 Task: Search One-way flight tickets for 2 adults, in Economy from Abuja to Dalian to travel on 02-Nov-2023.  Stops: One stop or fewer. Choice of flight is Emirates.  Outbound departure time preference is 12:00. Connecting airport is Dubai.
Action: Mouse moved to (380, 325)
Screenshot: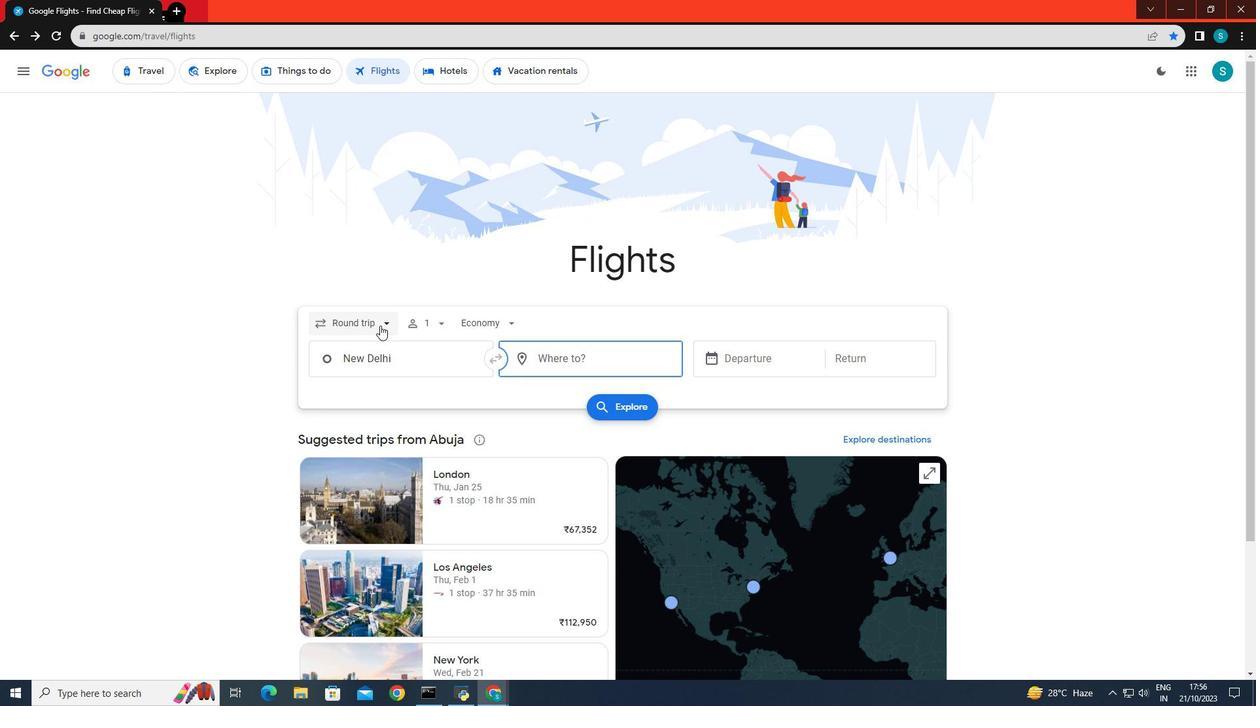 
Action: Mouse pressed left at (380, 325)
Screenshot: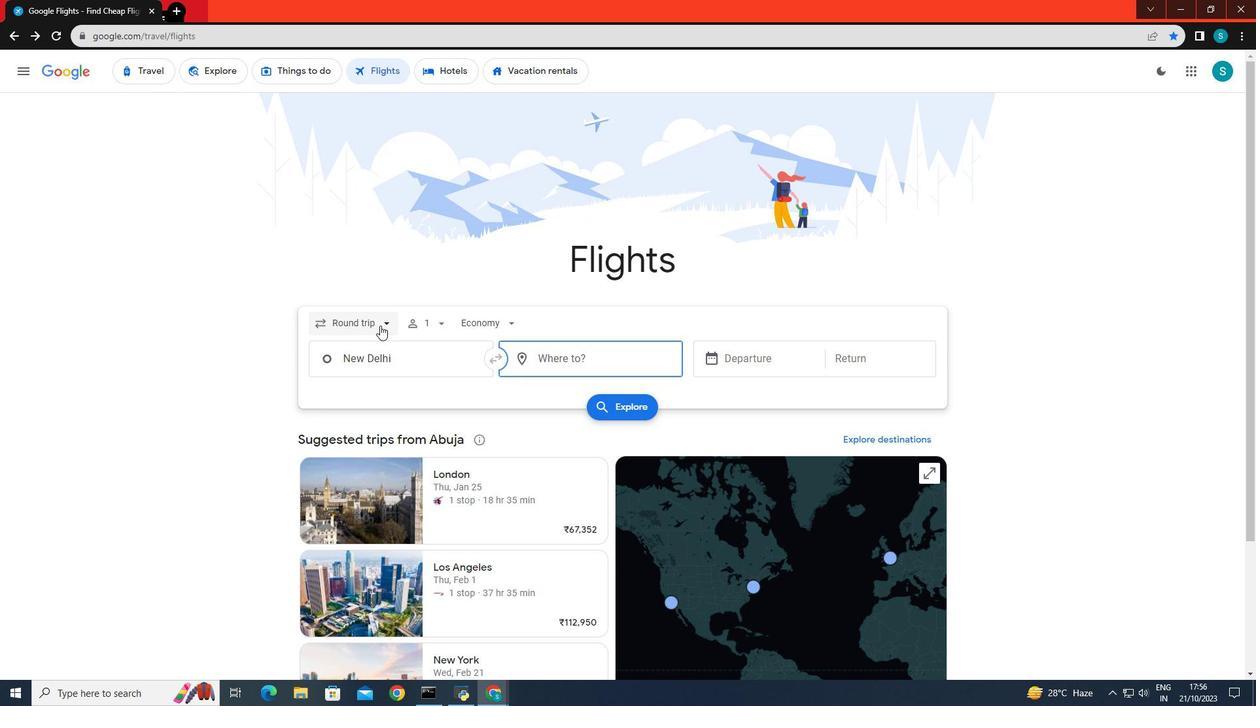 
Action: Mouse moved to (370, 379)
Screenshot: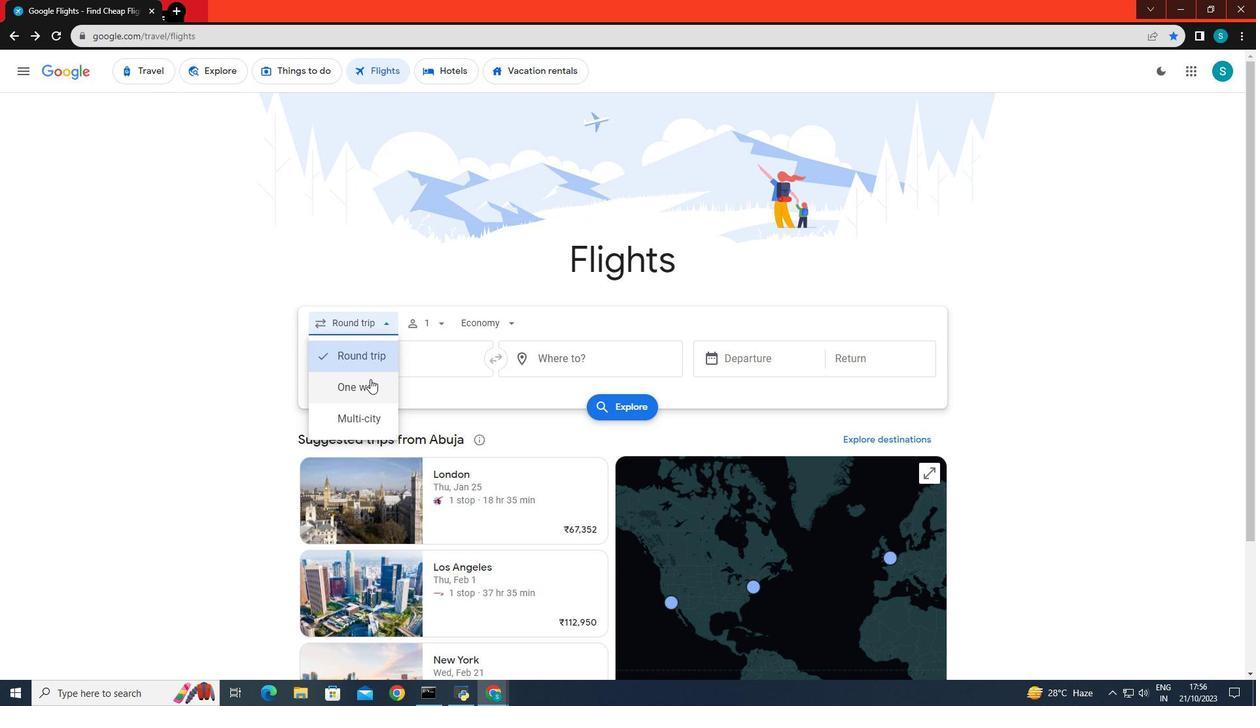 
Action: Mouse pressed left at (370, 379)
Screenshot: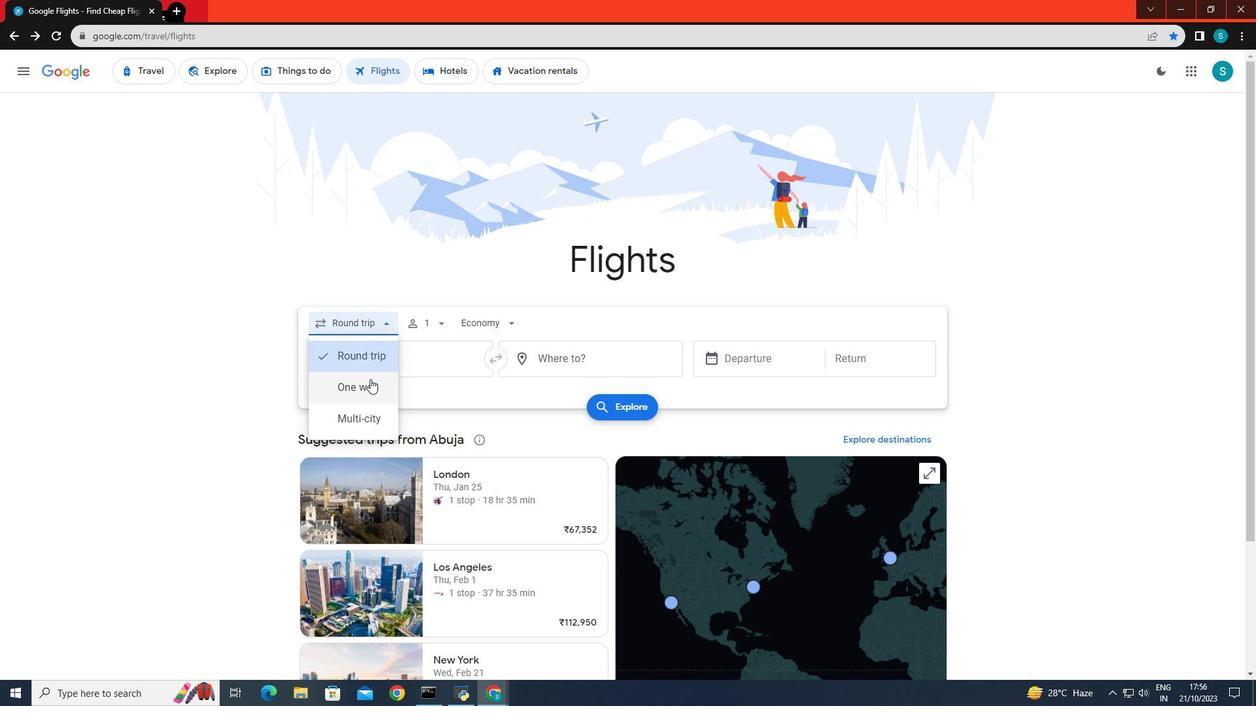 
Action: Mouse moved to (437, 324)
Screenshot: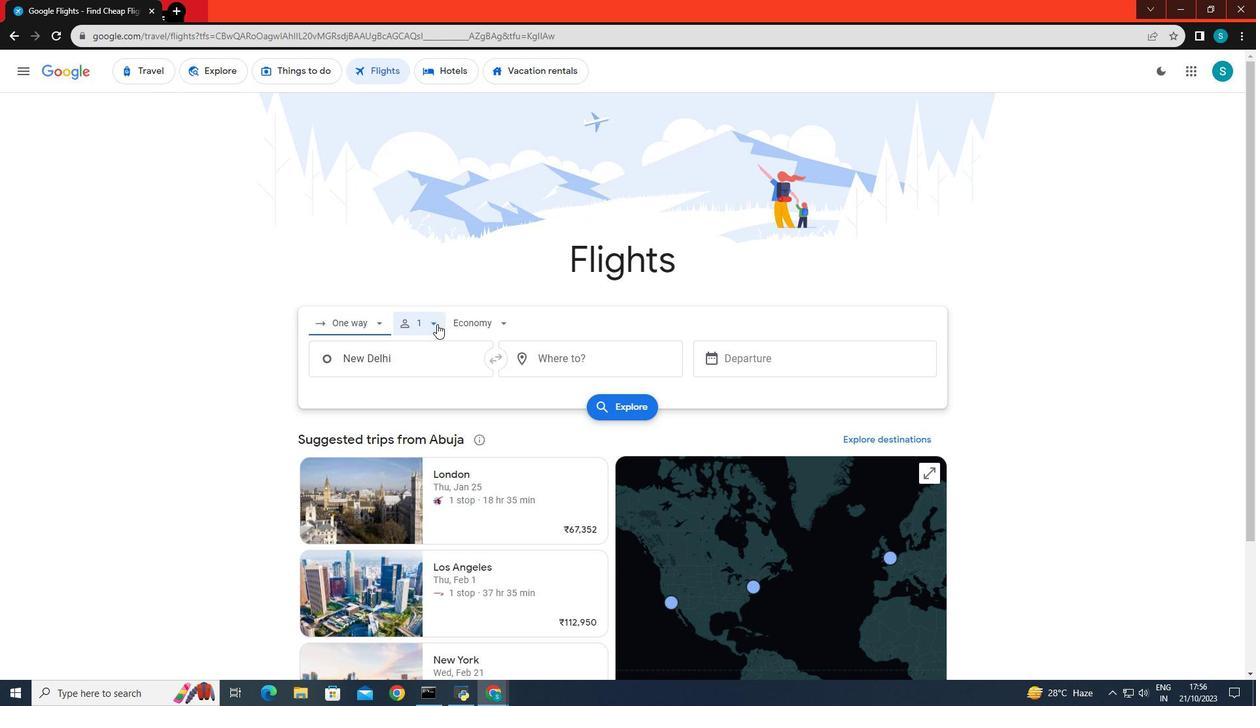 
Action: Mouse pressed left at (437, 324)
Screenshot: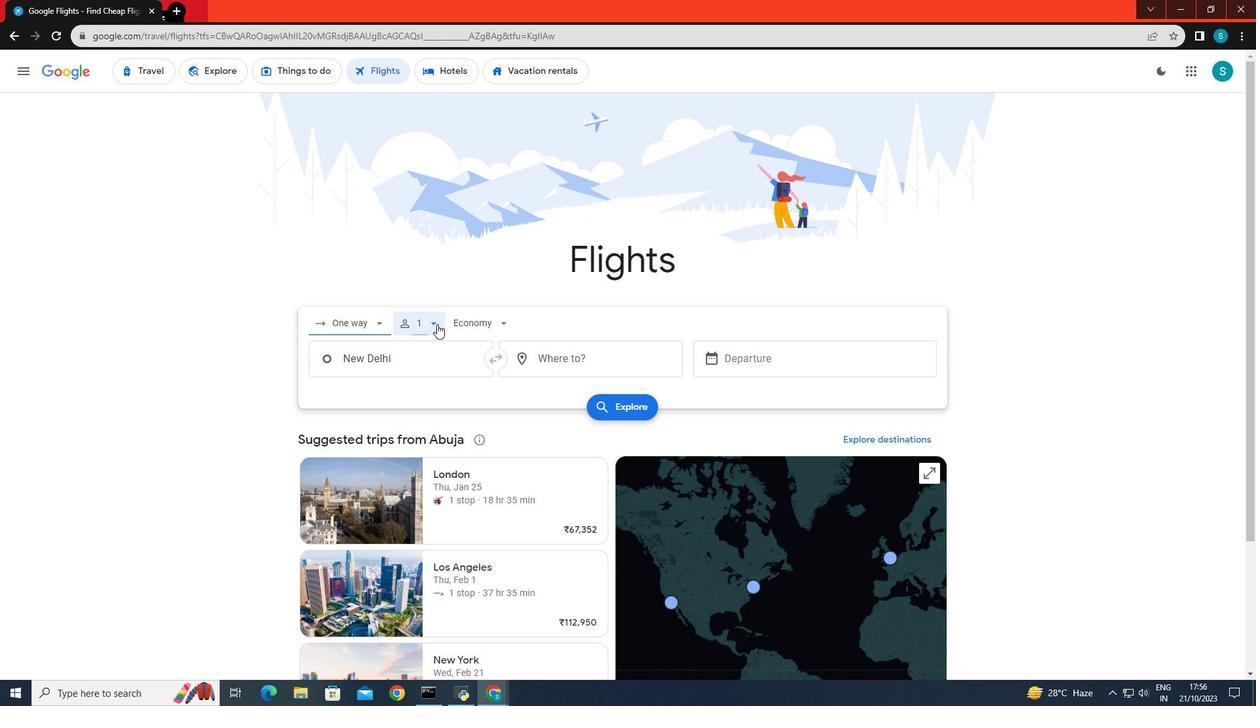
Action: Mouse moved to (526, 354)
Screenshot: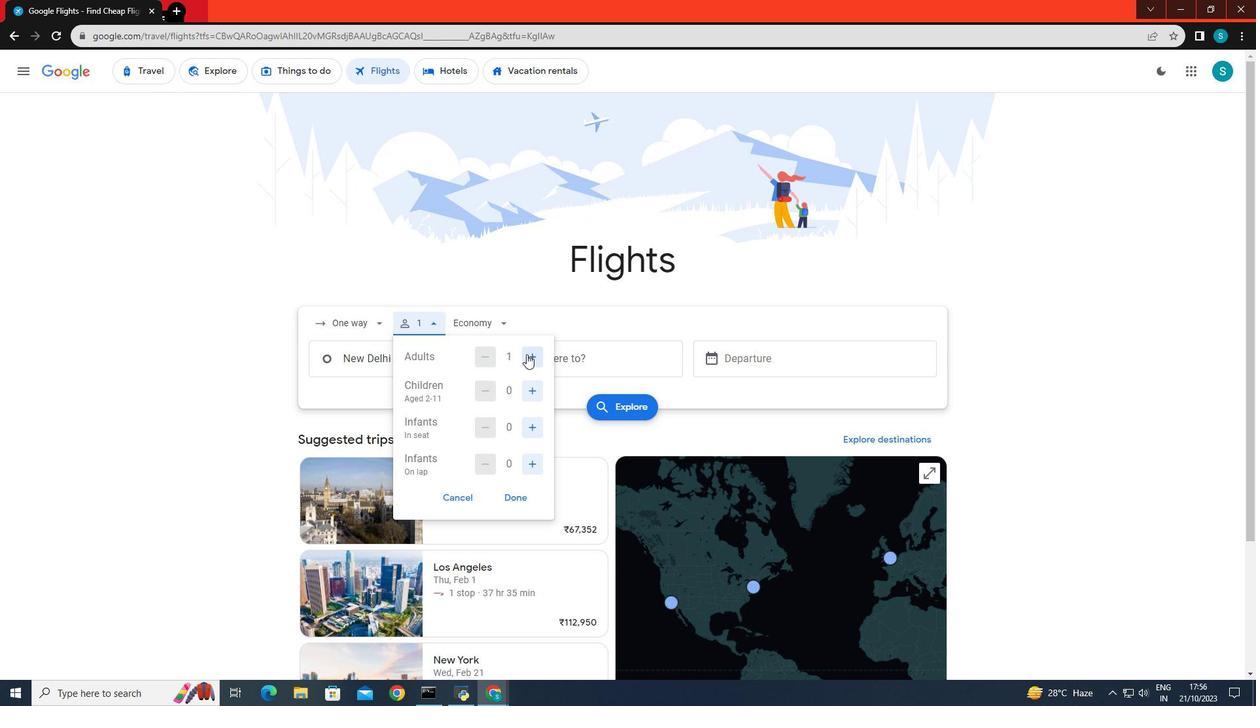 
Action: Mouse pressed left at (526, 354)
Screenshot: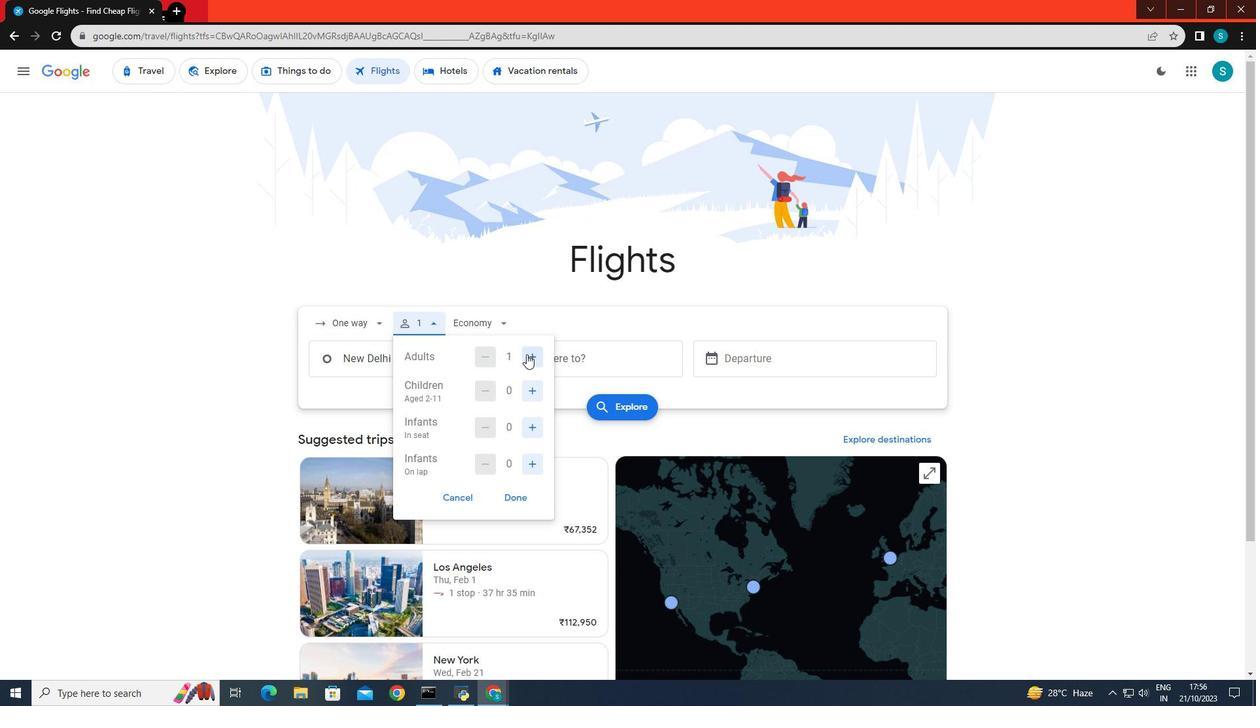
Action: Mouse moved to (519, 494)
Screenshot: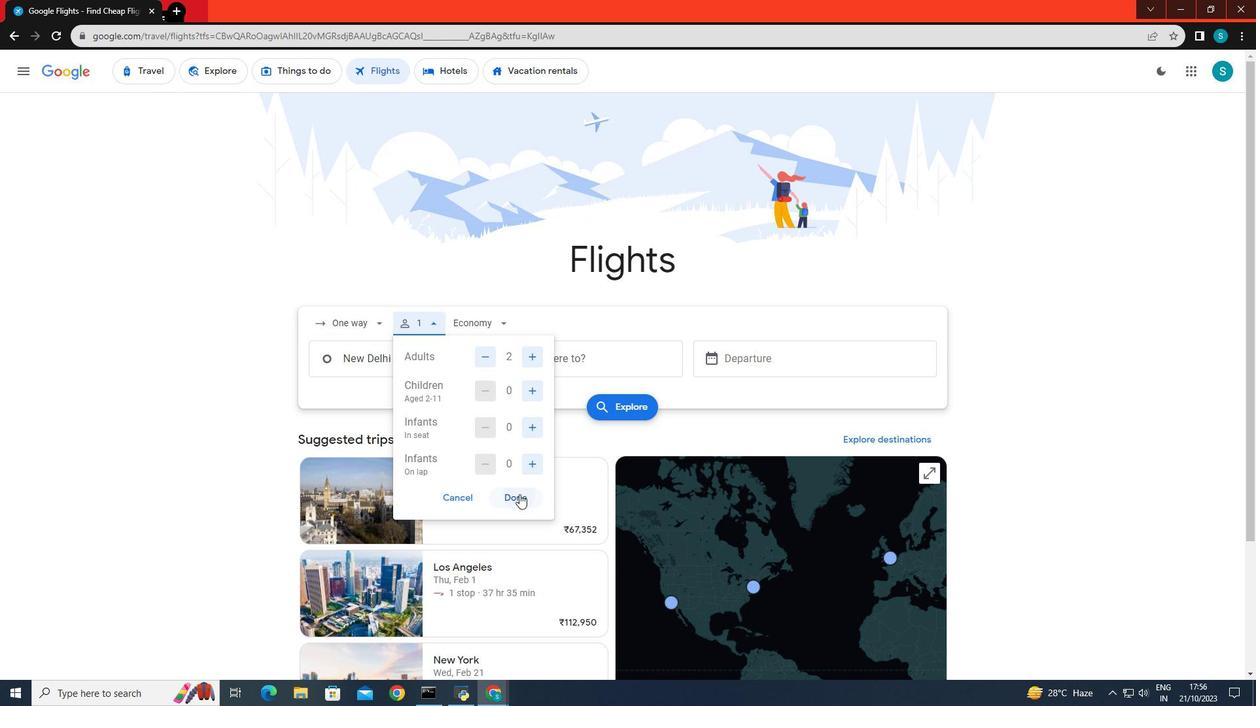 
Action: Mouse pressed left at (519, 494)
Screenshot: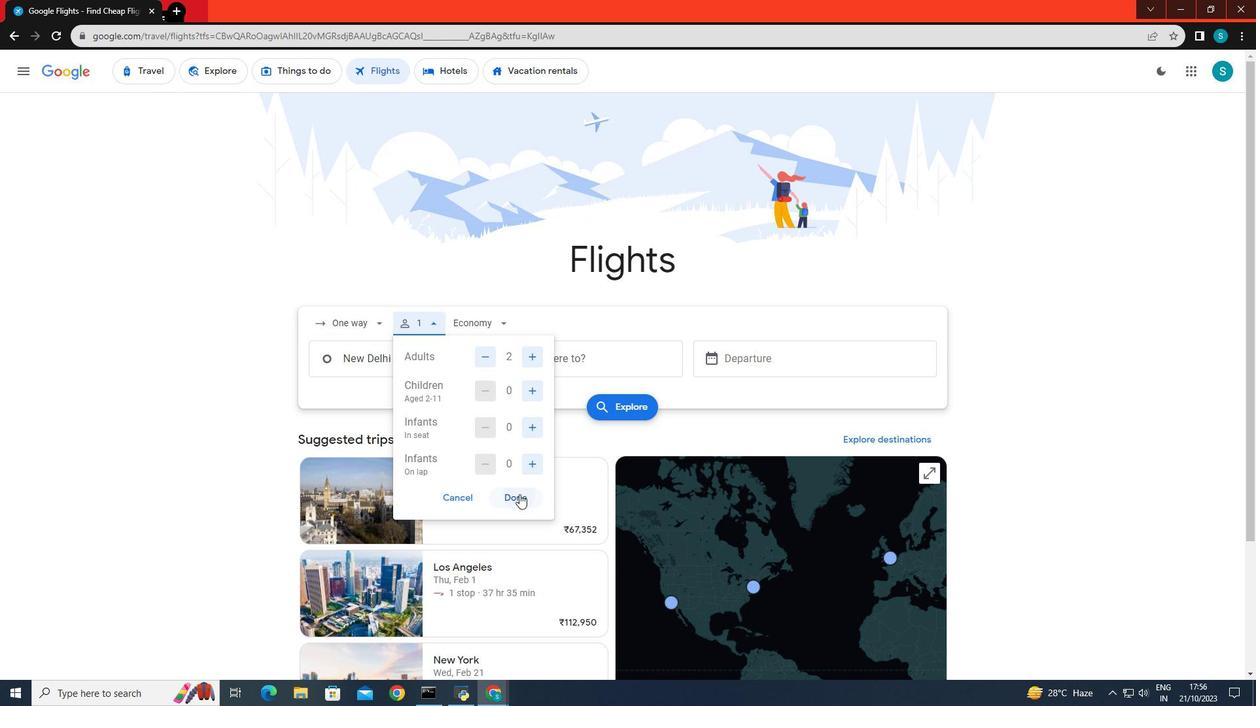 
Action: Mouse moved to (495, 326)
Screenshot: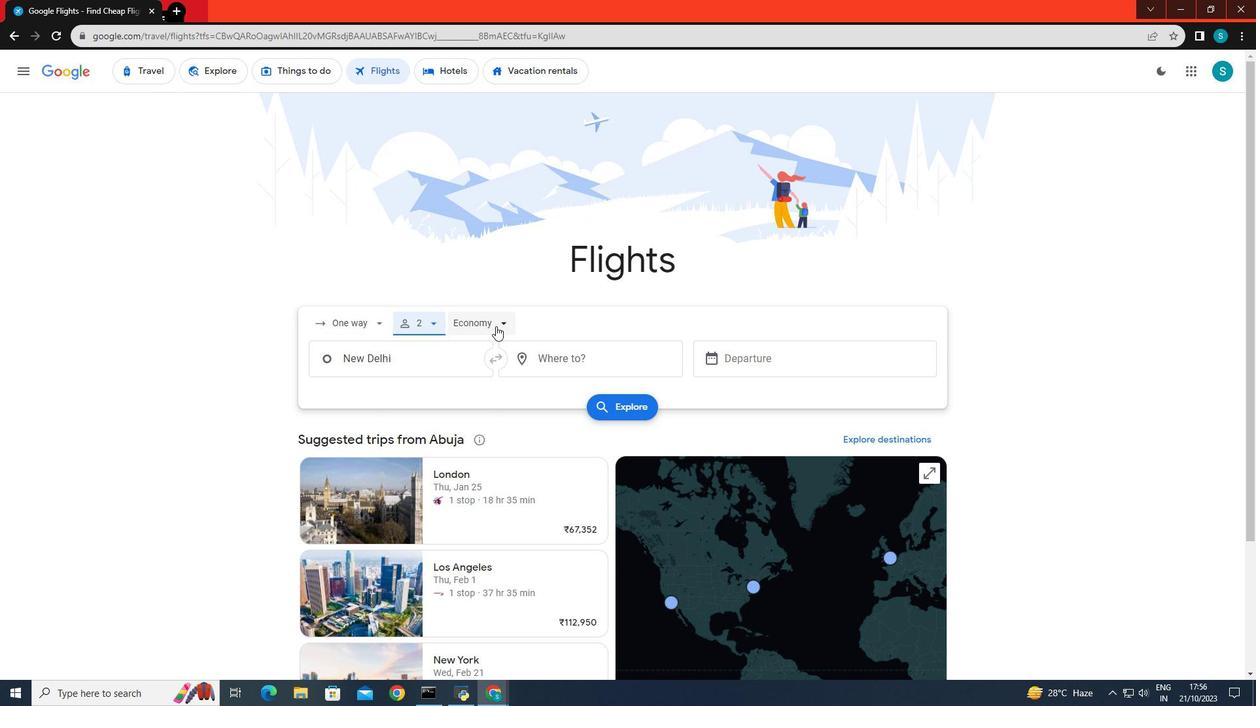 
Action: Mouse pressed left at (495, 326)
Screenshot: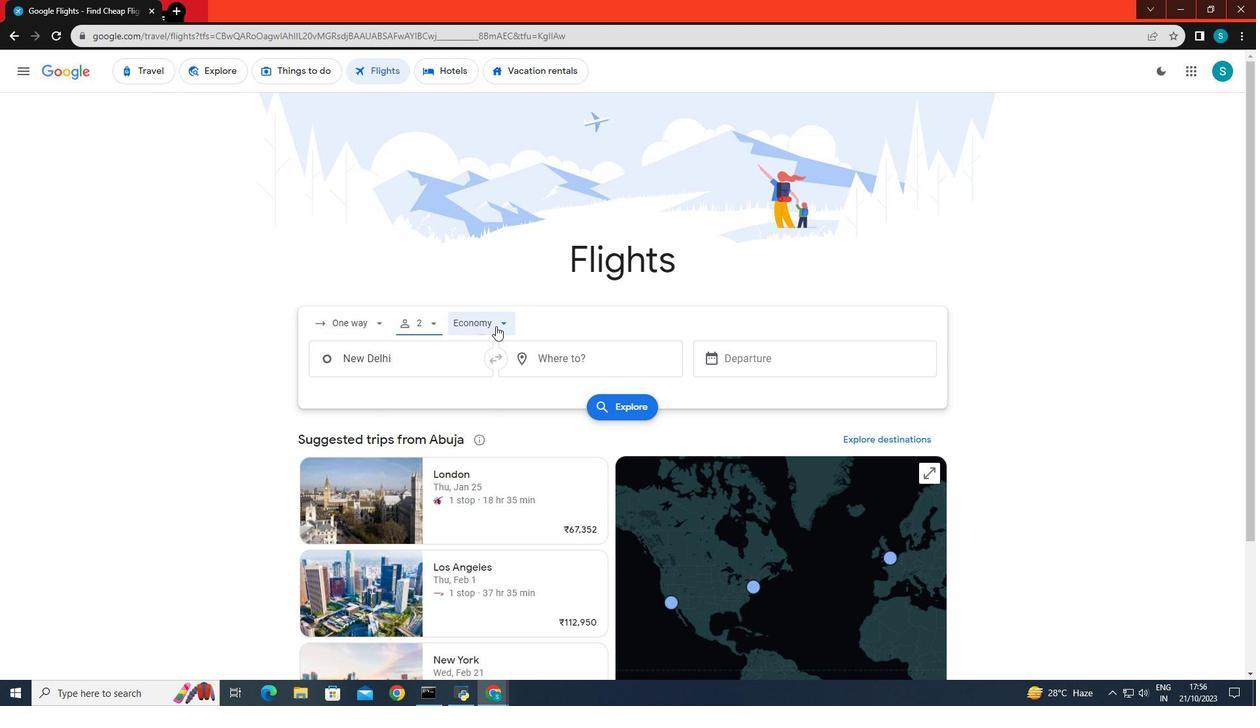 
Action: Mouse moved to (493, 358)
Screenshot: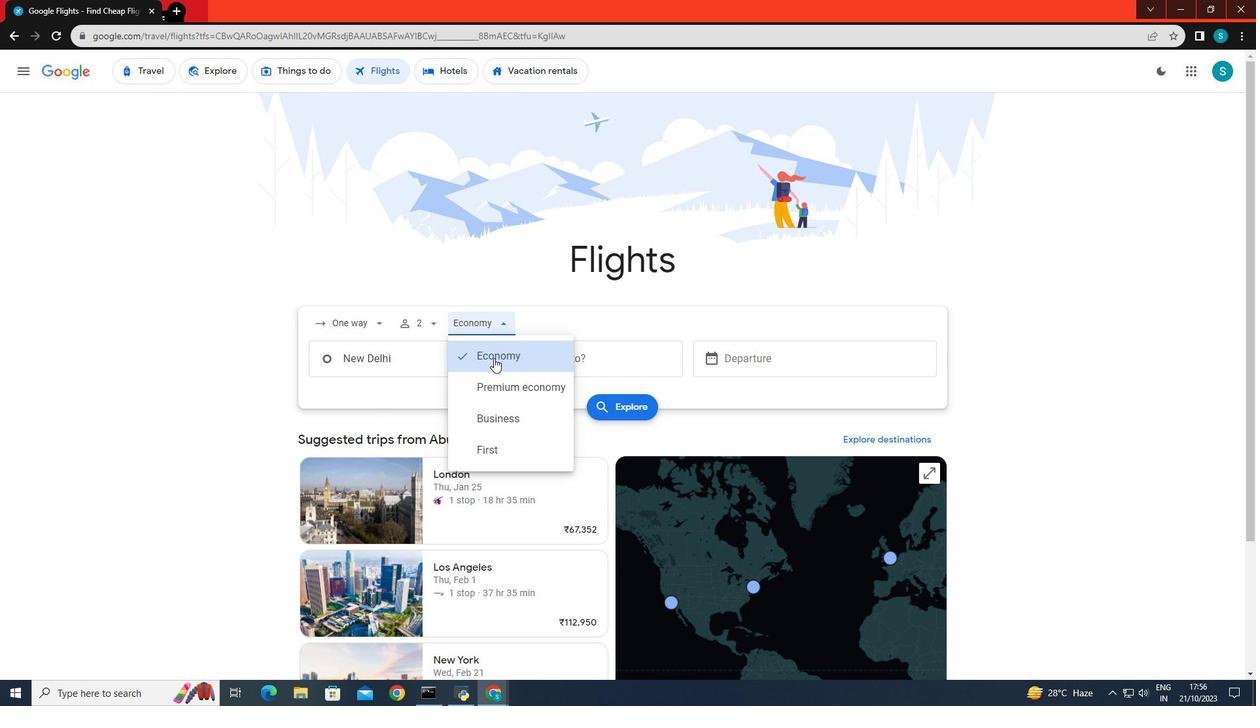 
Action: Mouse pressed left at (493, 358)
Screenshot: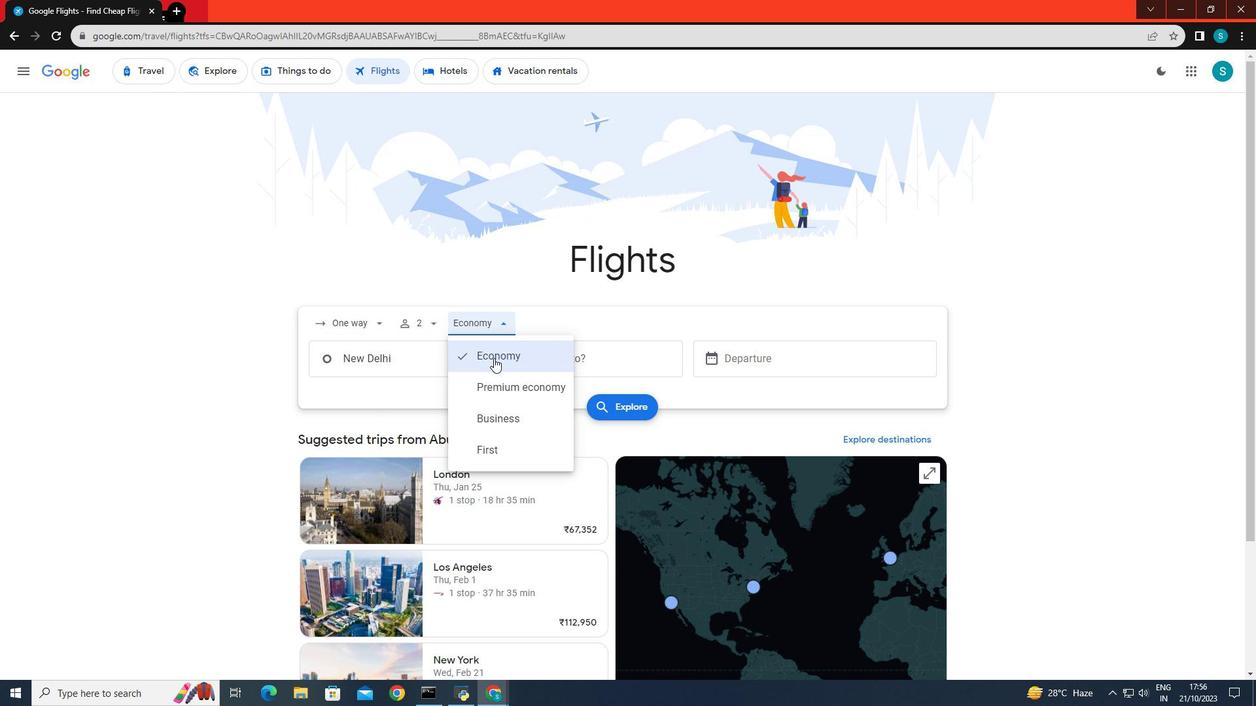 
Action: Mouse moved to (255, 354)
Screenshot: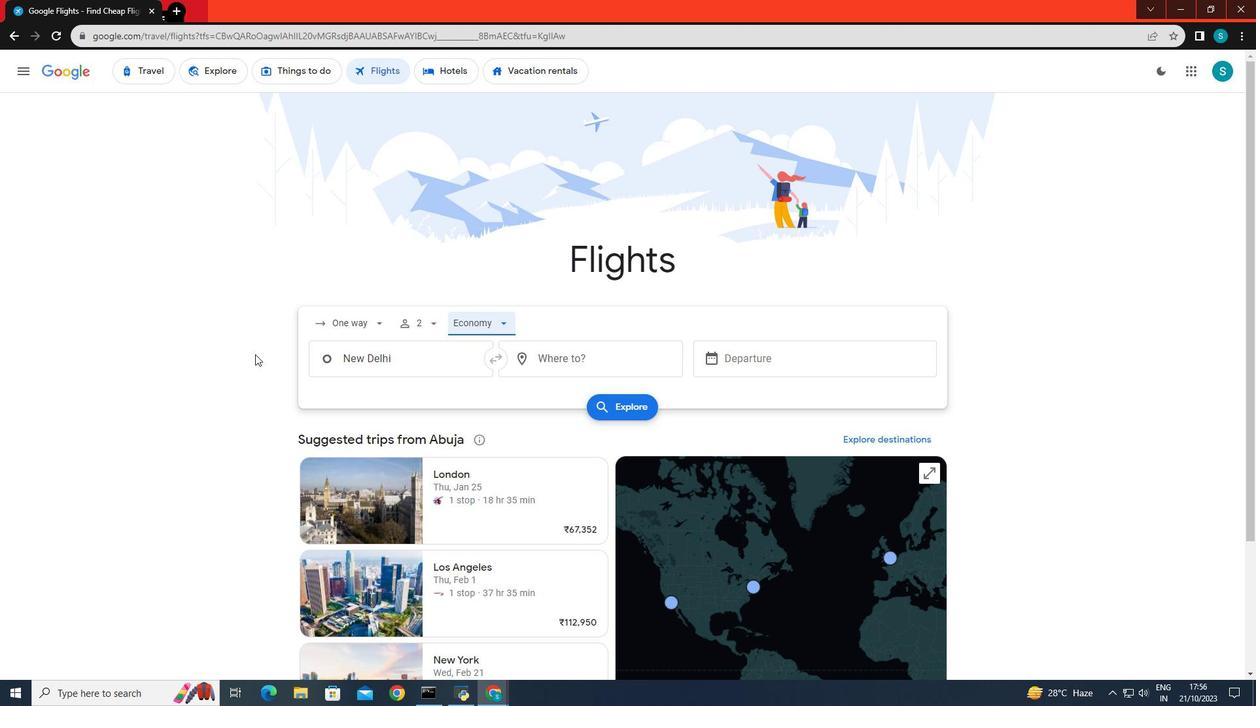 
Action: Mouse pressed left at (255, 354)
Screenshot: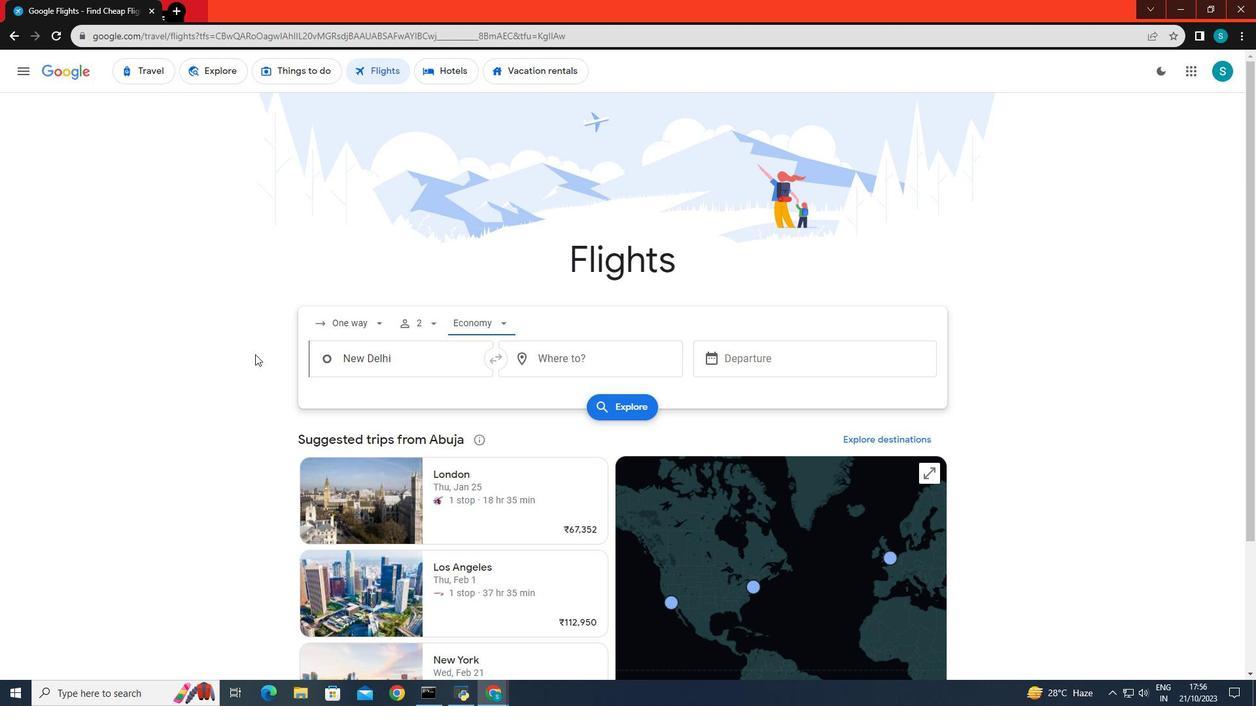 
Action: Mouse moved to (368, 360)
Screenshot: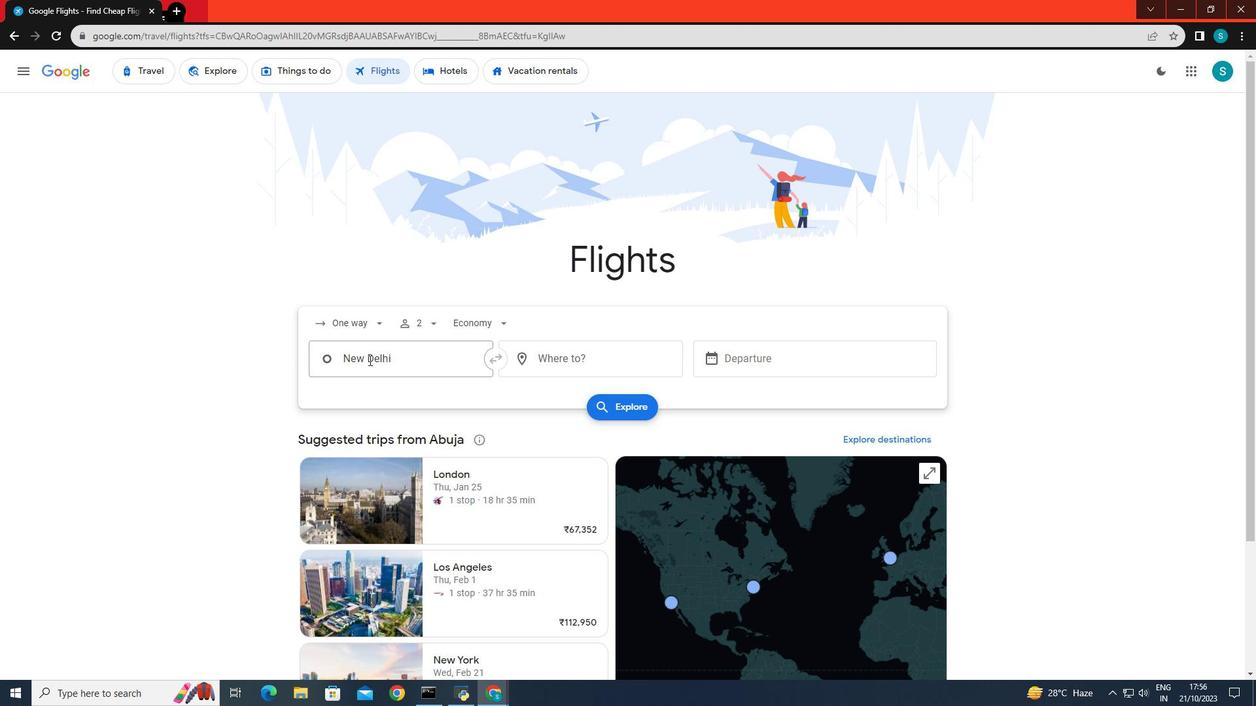 
Action: Mouse pressed left at (368, 360)
Screenshot: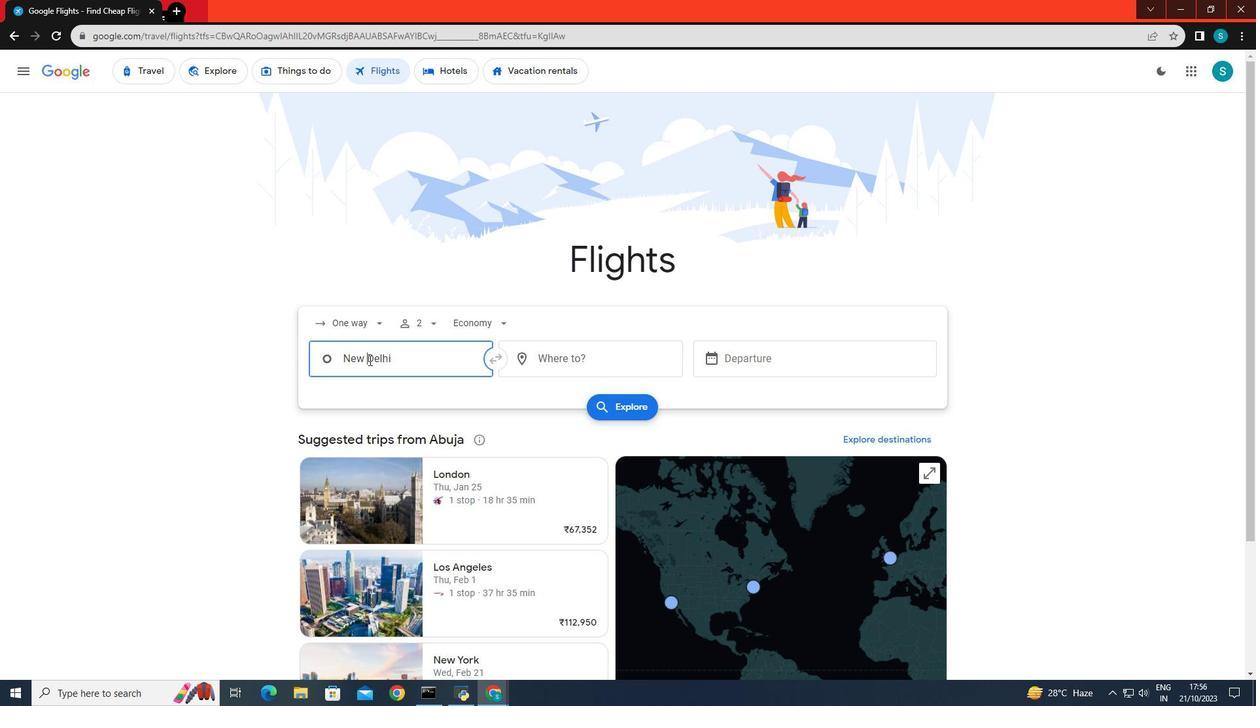 
Action: Key pressed <Key.backspace><Key.caps_lock>A<Key.caps_lock>buja
Screenshot: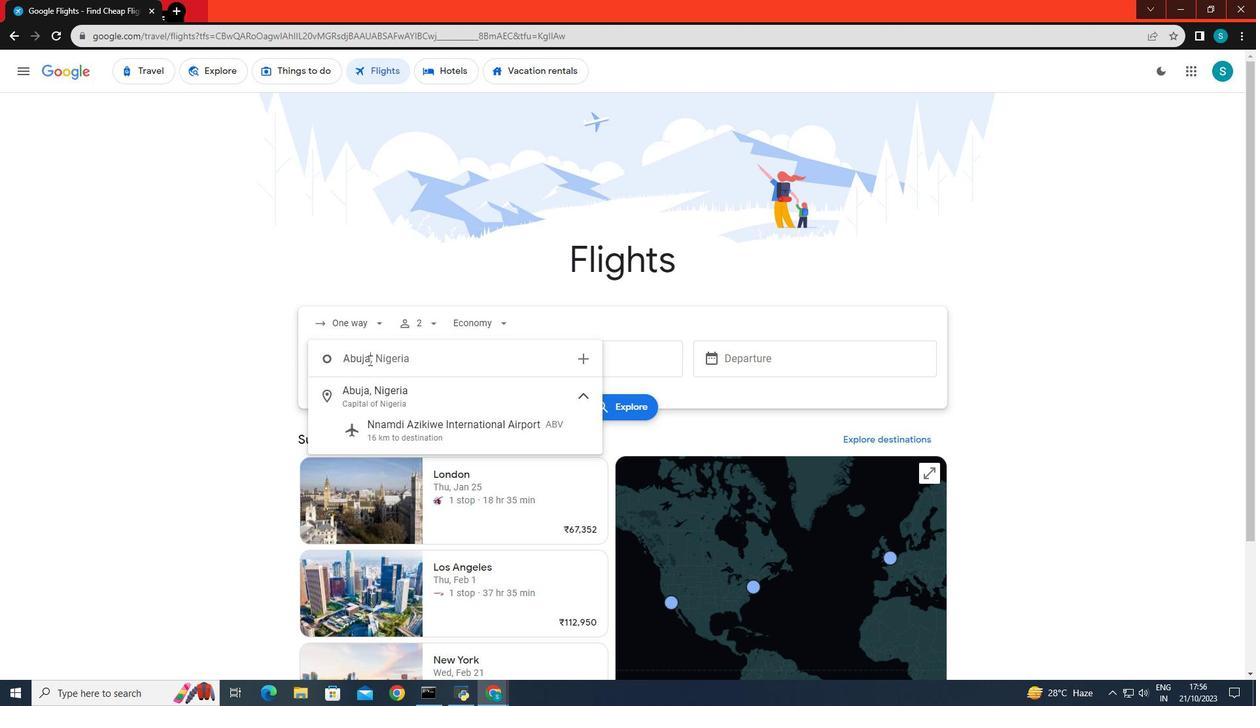 
Action: Mouse moved to (478, 433)
Screenshot: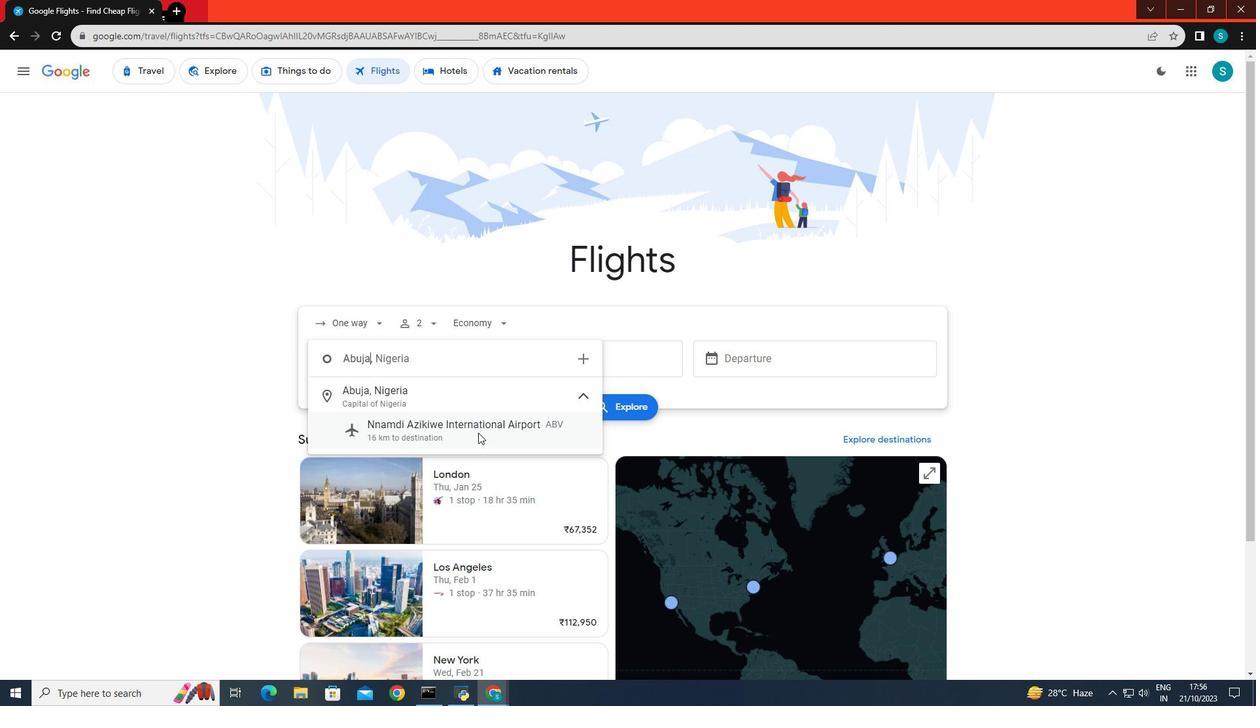 
Action: Mouse pressed left at (478, 433)
Screenshot: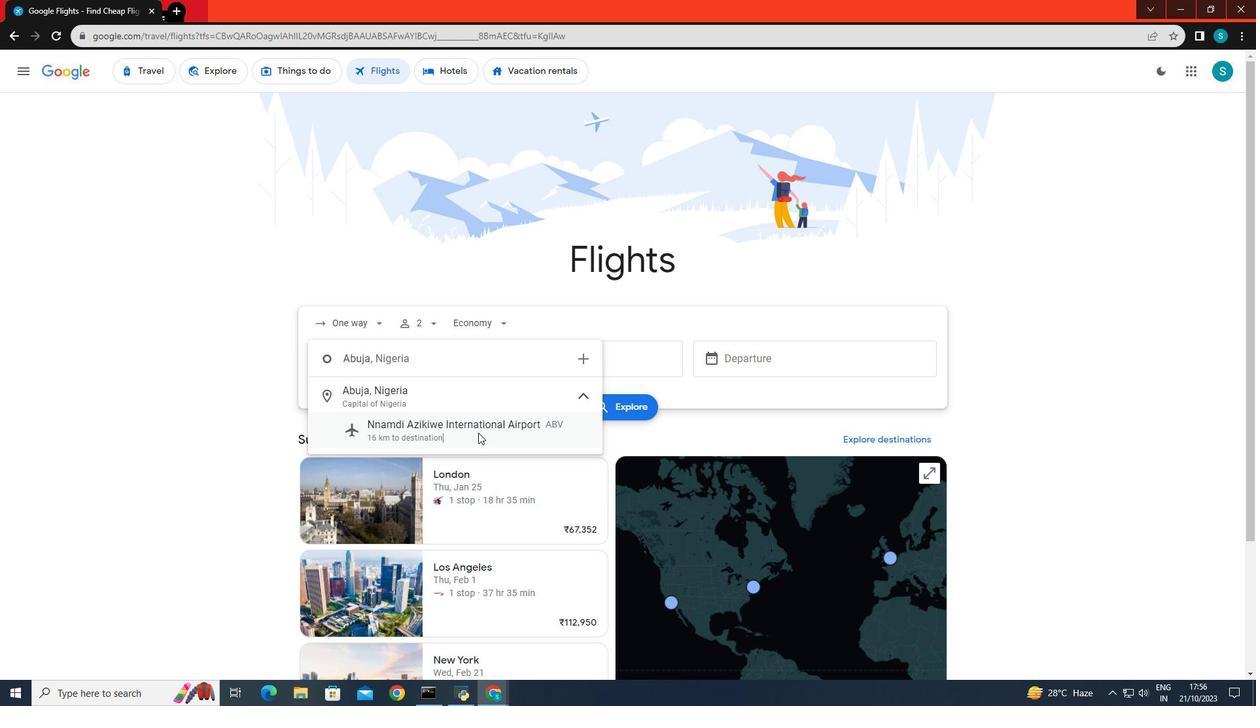 
Action: Mouse moved to (533, 365)
Screenshot: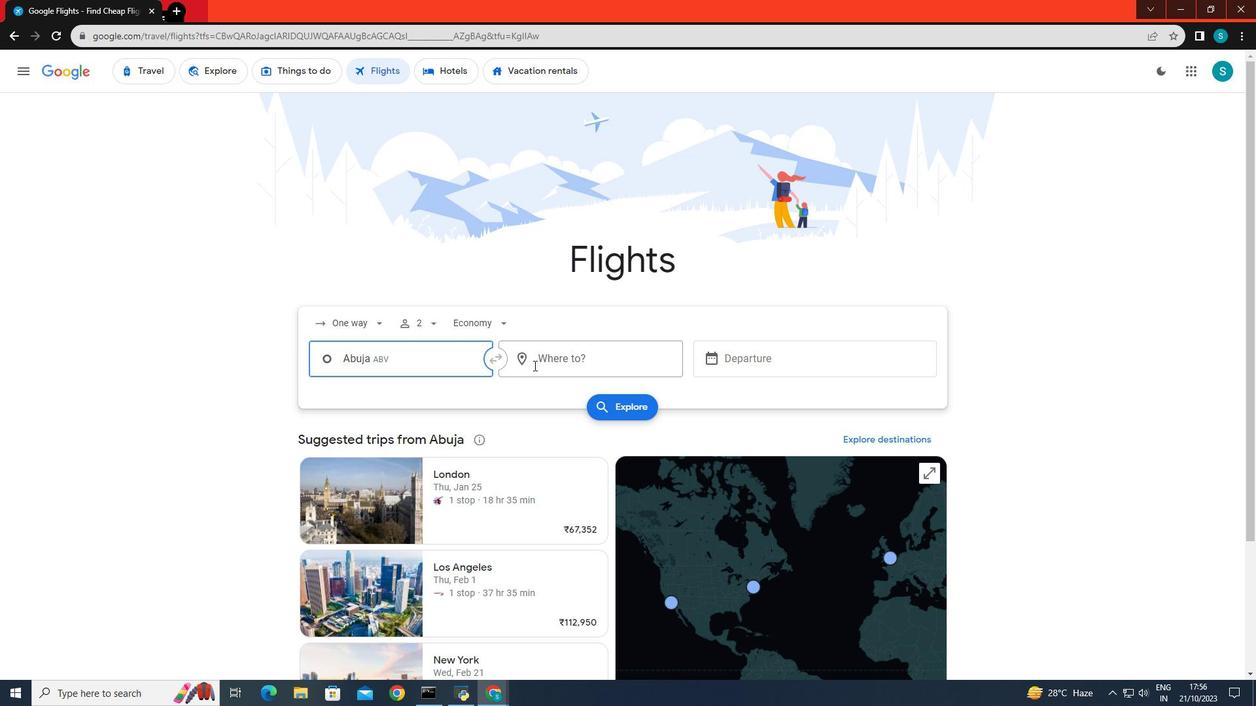
Action: Mouse pressed left at (533, 365)
Screenshot: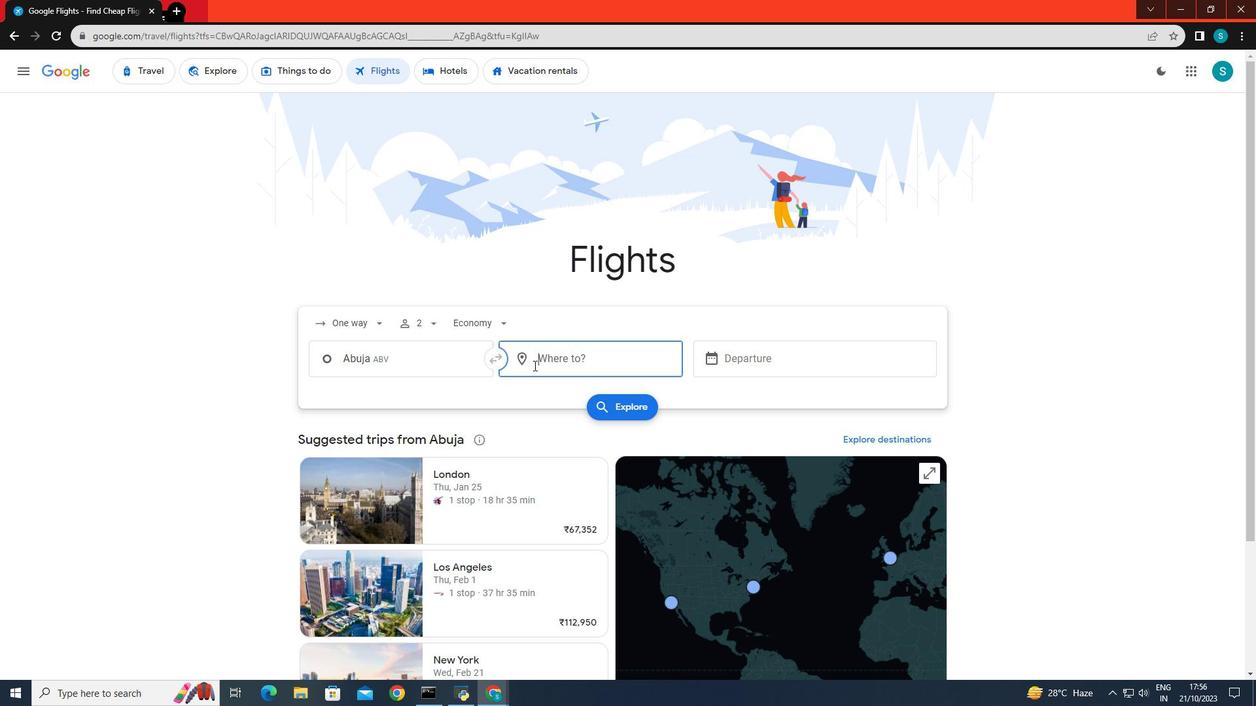
Action: Key pressed <Key.caps_lock>D<Key.caps_lock>alian
Screenshot: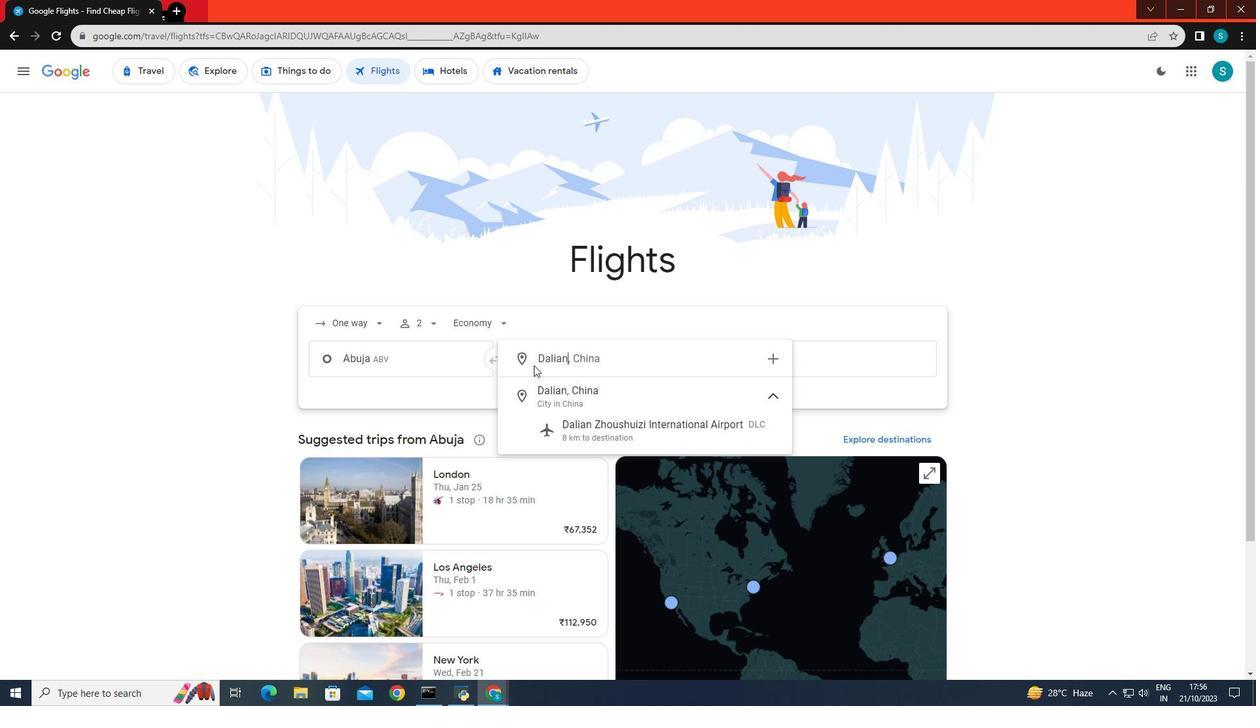 
Action: Mouse moved to (639, 419)
Screenshot: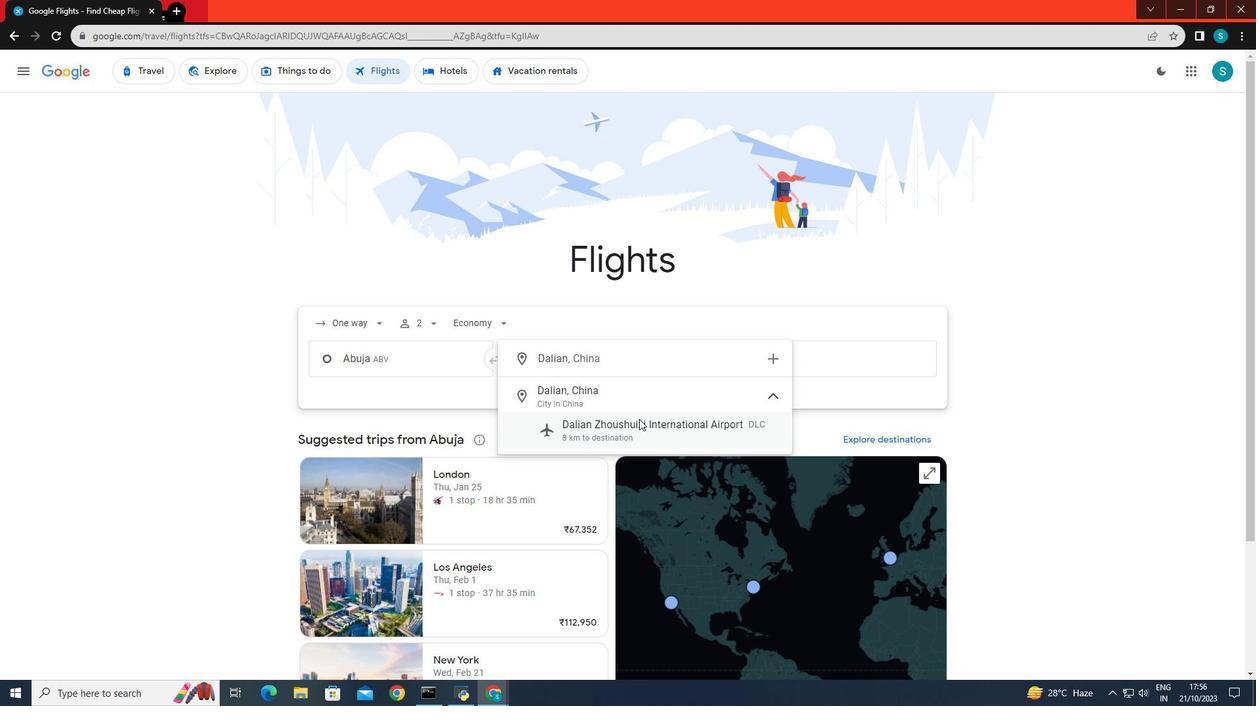 
Action: Mouse pressed left at (639, 419)
Screenshot: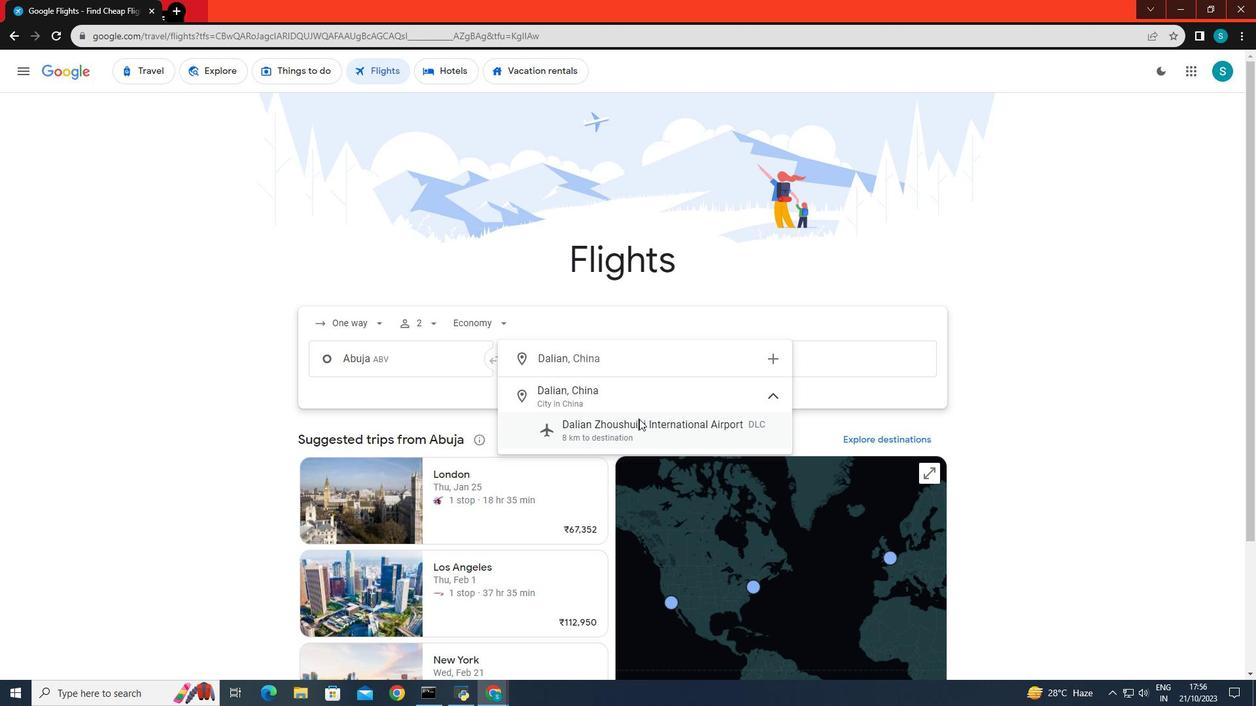 
Action: Mouse moved to (718, 363)
Screenshot: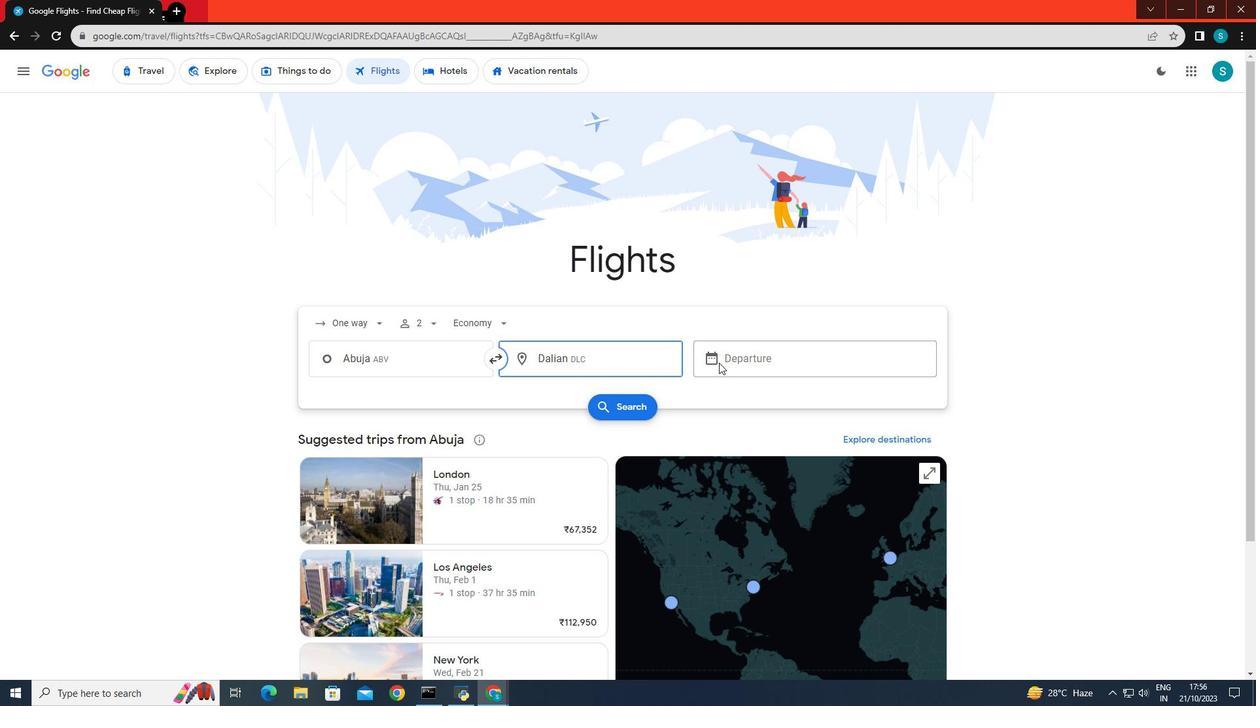 
Action: Mouse pressed left at (718, 363)
Screenshot: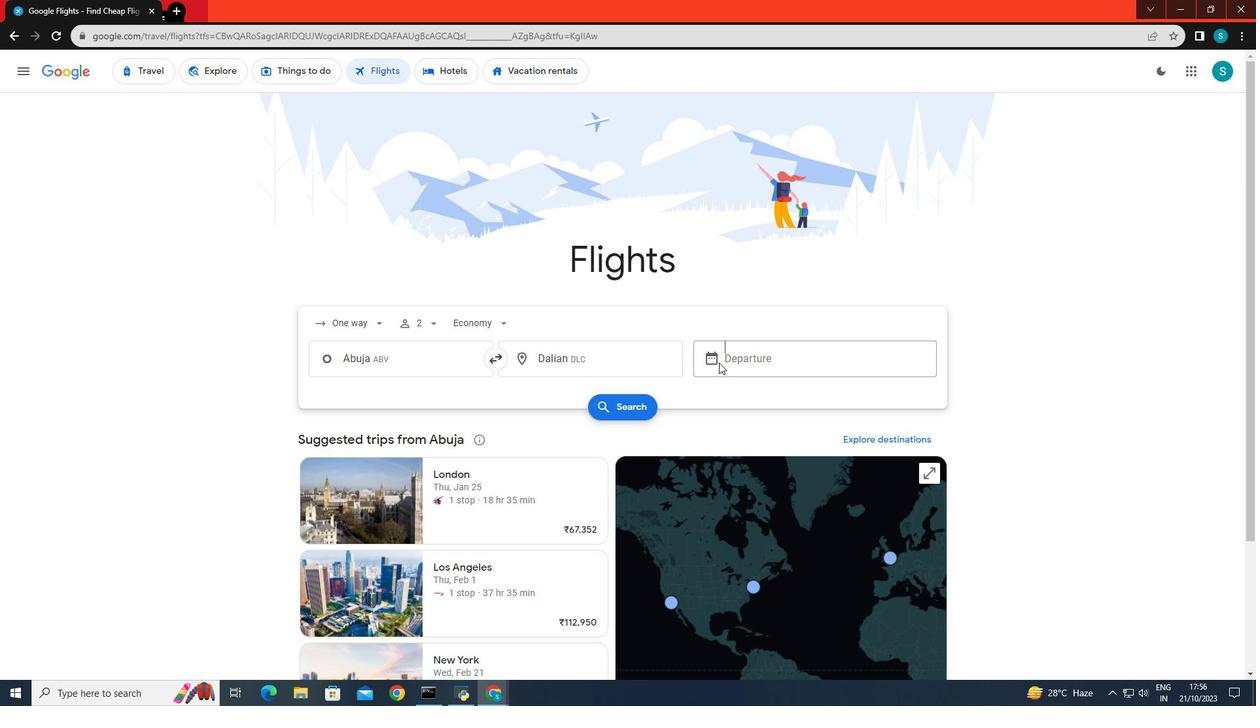 
Action: Mouse moved to (843, 440)
Screenshot: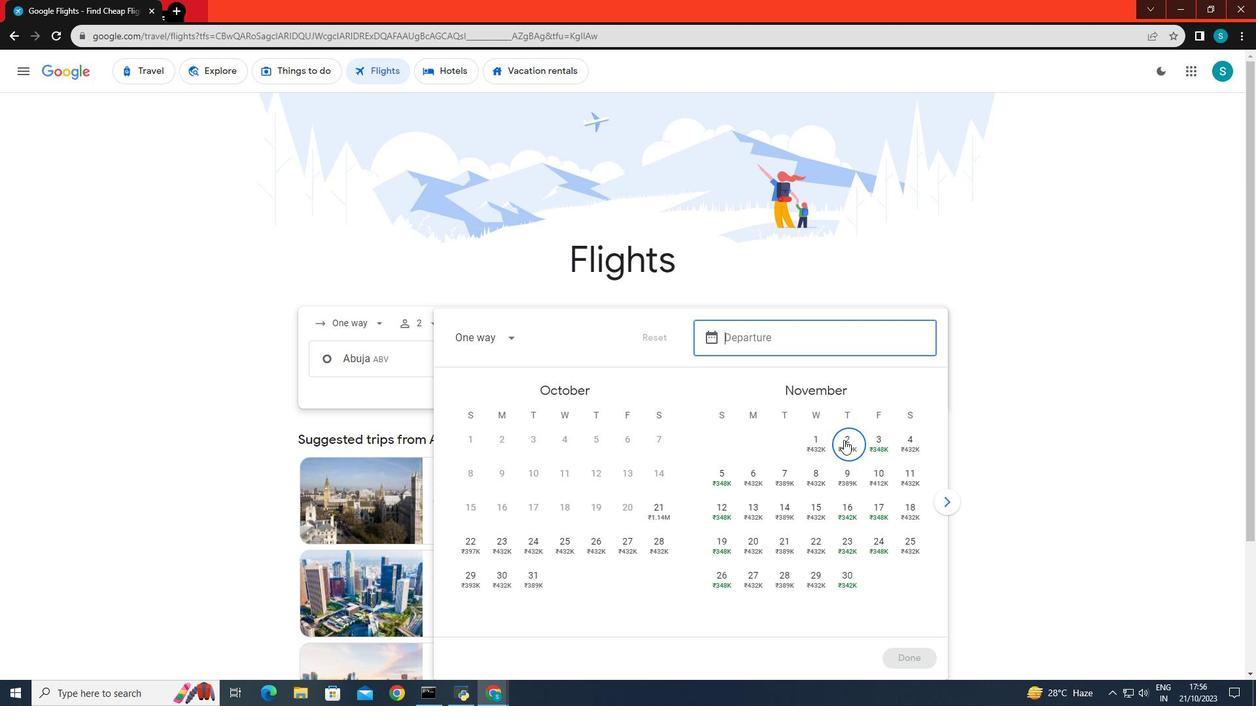 
Action: Mouse pressed left at (843, 440)
Screenshot: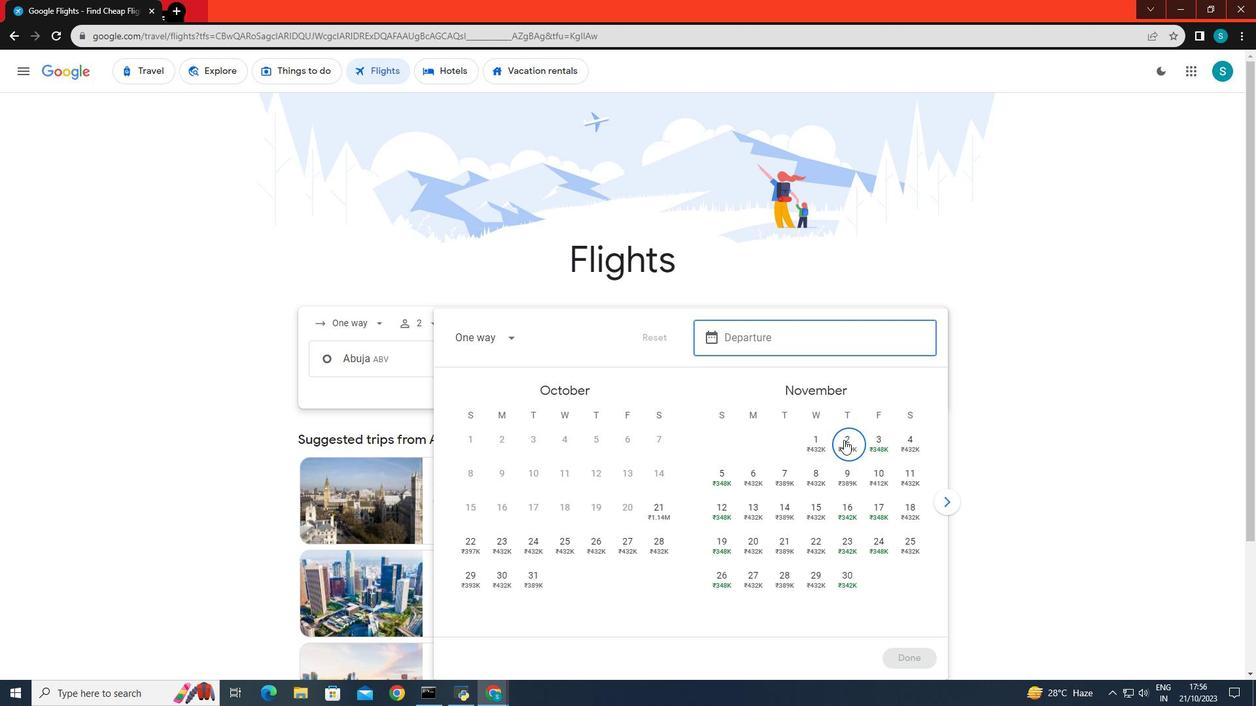 
Action: Mouse moved to (903, 658)
Screenshot: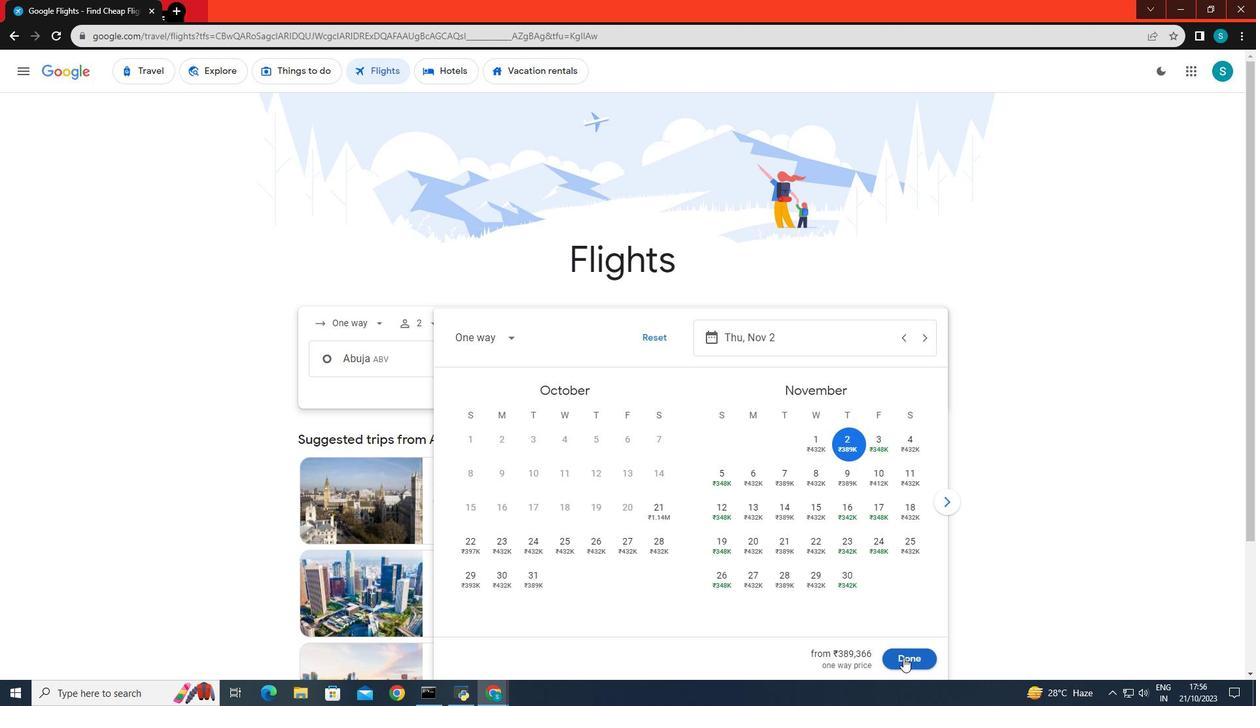 
Action: Mouse pressed left at (903, 658)
Screenshot: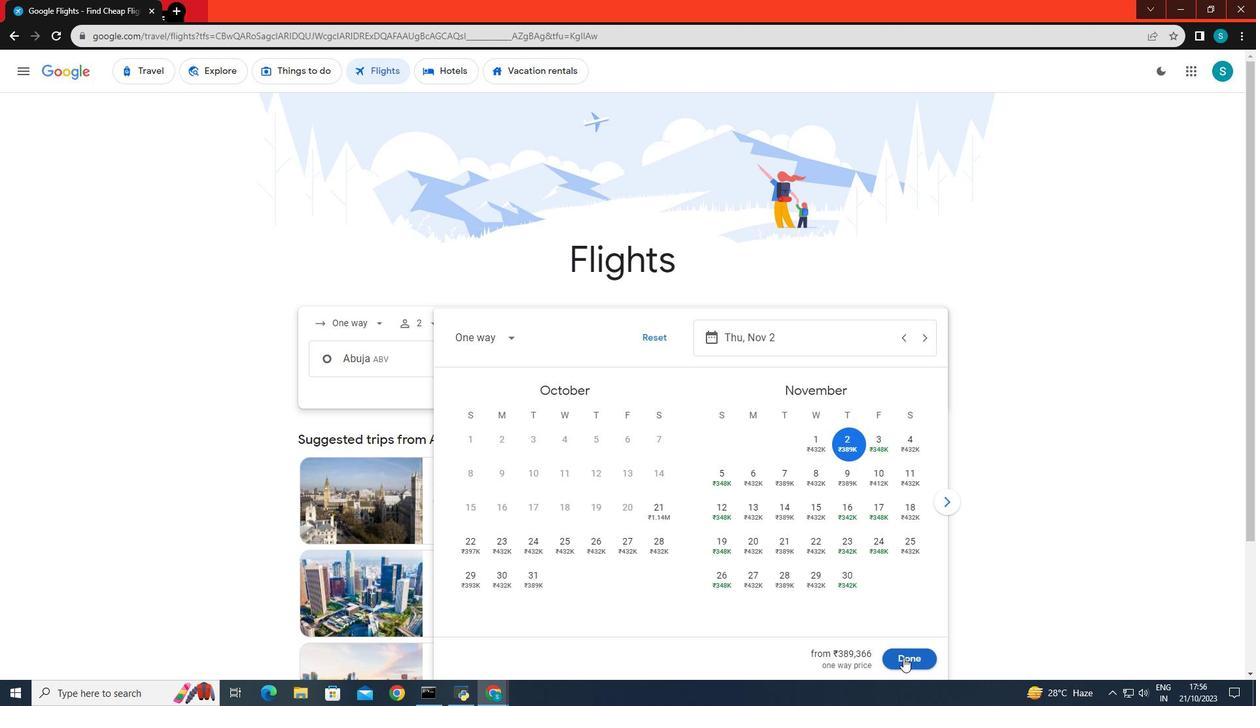 
Action: Mouse moved to (635, 408)
Screenshot: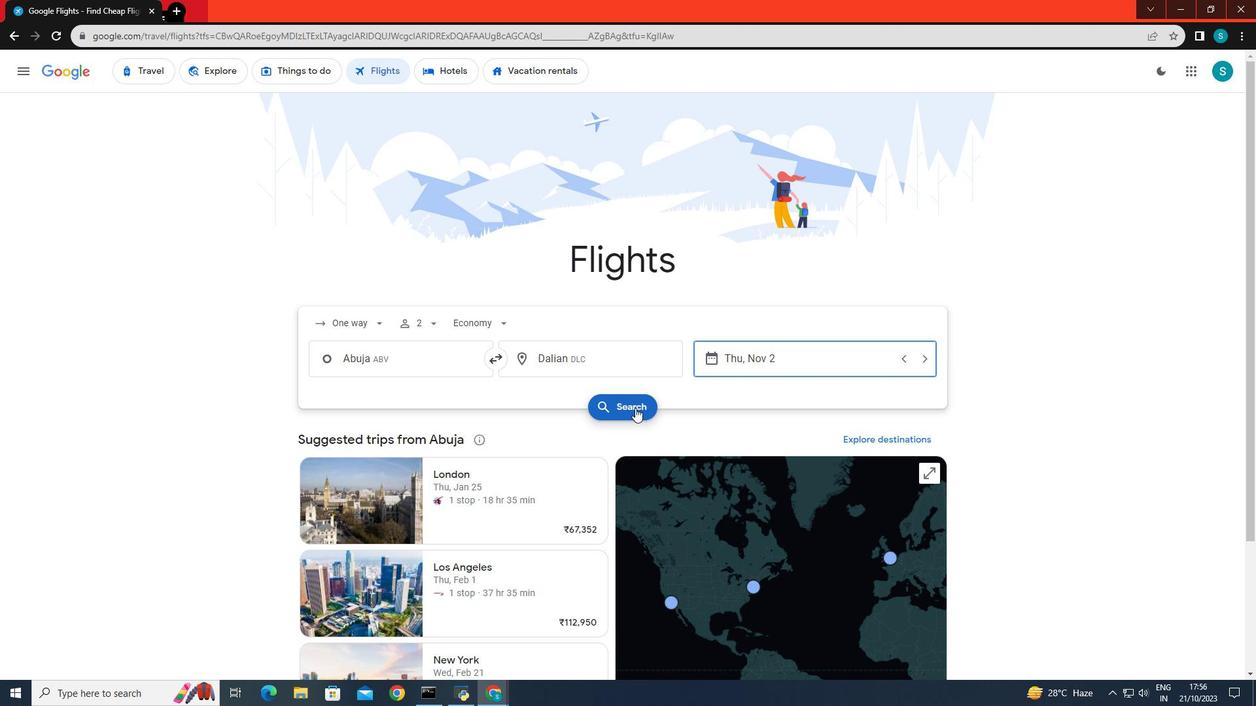 
Action: Mouse pressed left at (635, 408)
Screenshot: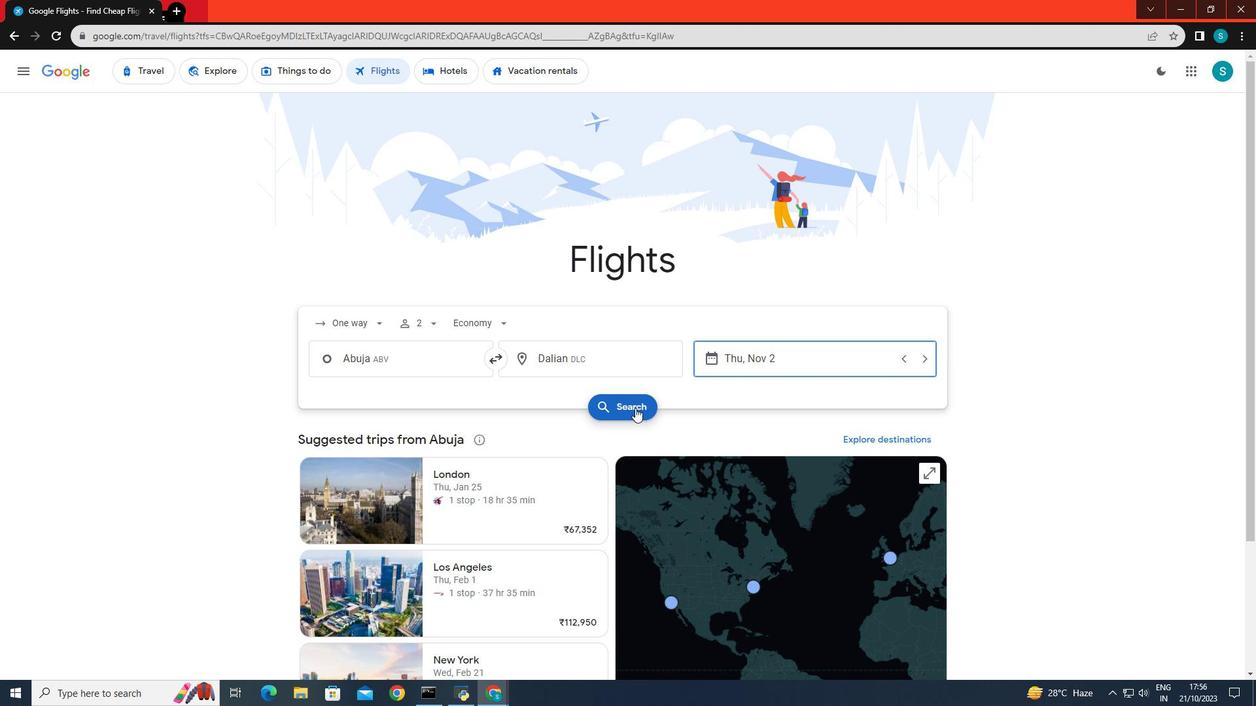 
Action: Mouse moved to (533, 380)
Screenshot: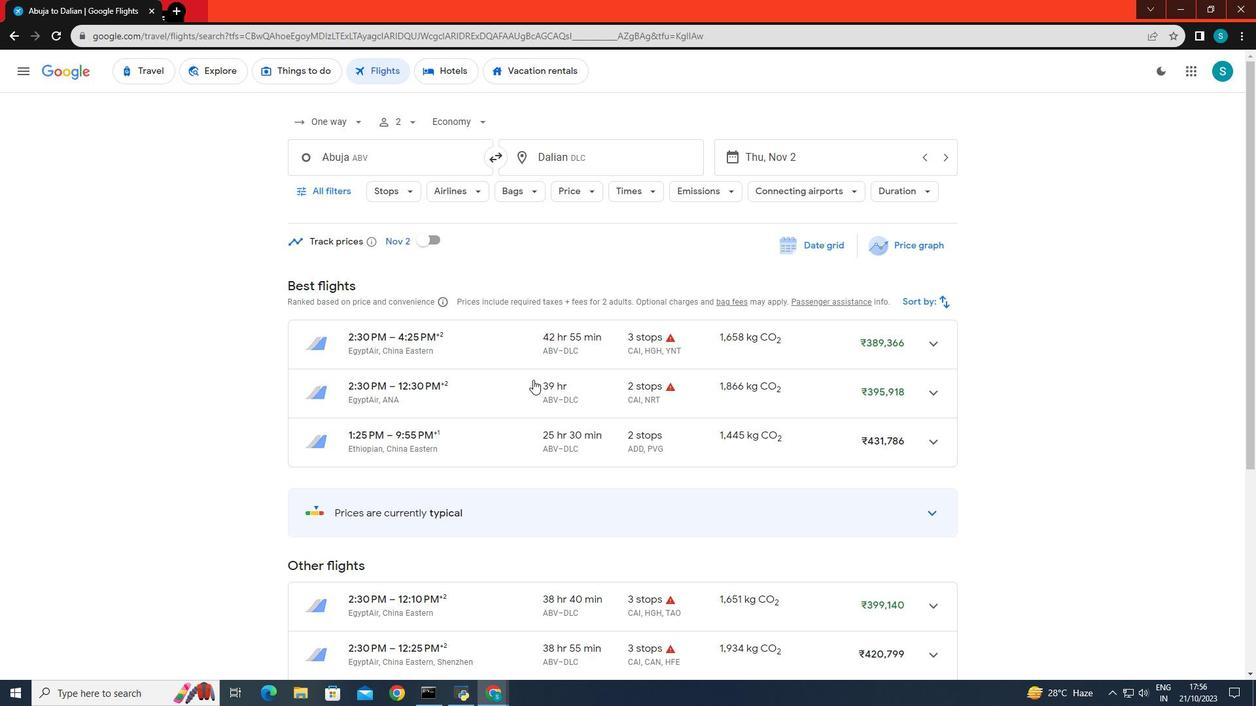
Action: Mouse scrolled (533, 379) with delta (0, 0)
Screenshot: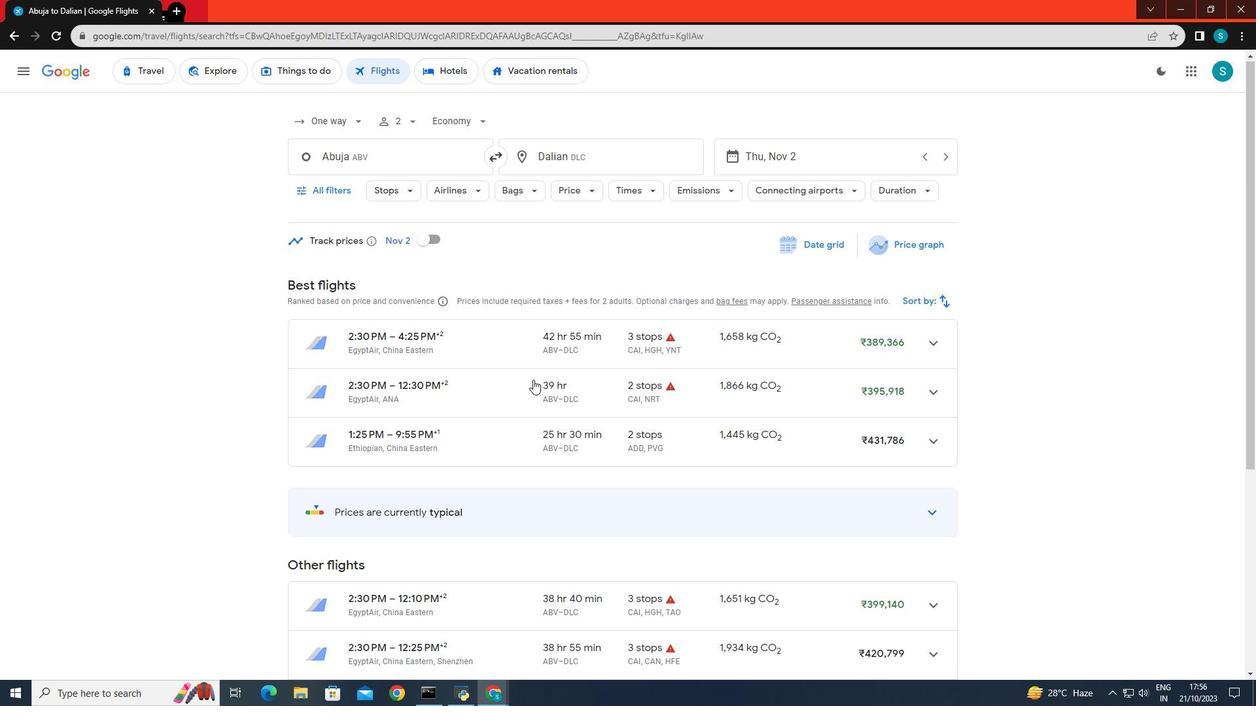 
Action: Mouse moved to (508, 363)
Screenshot: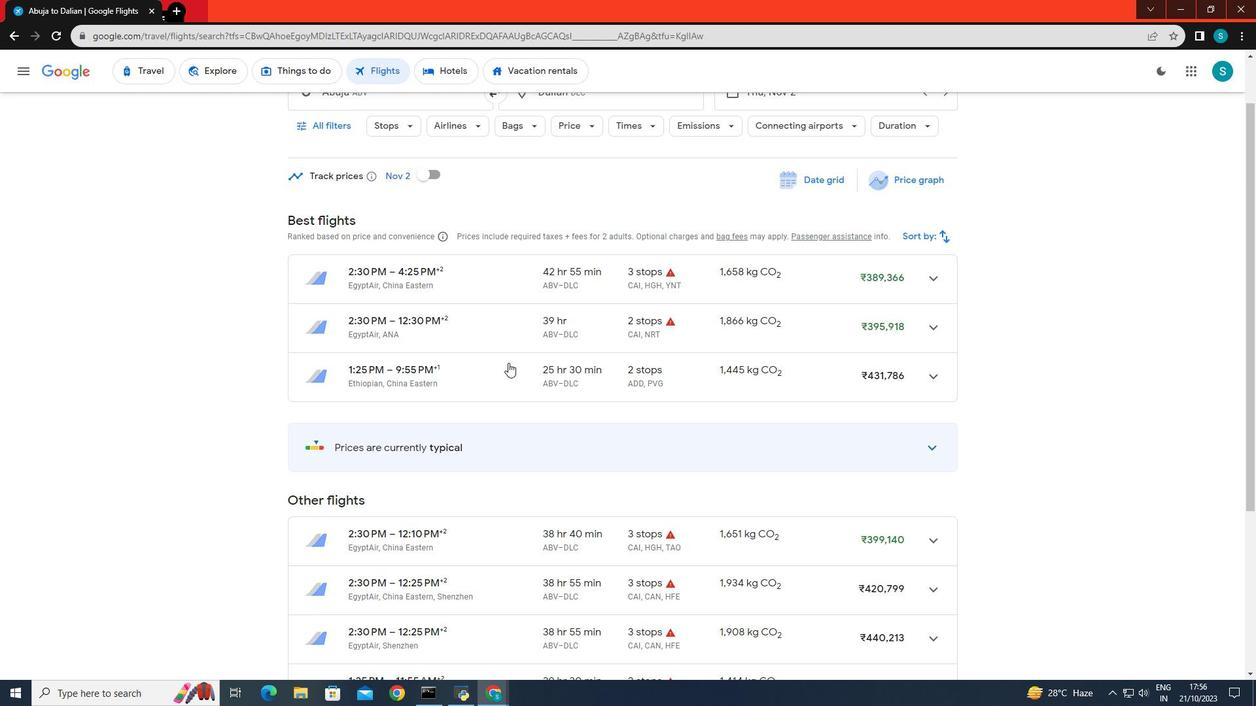 
Action: Mouse scrolled (508, 363) with delta (0, 0)
Screenshot: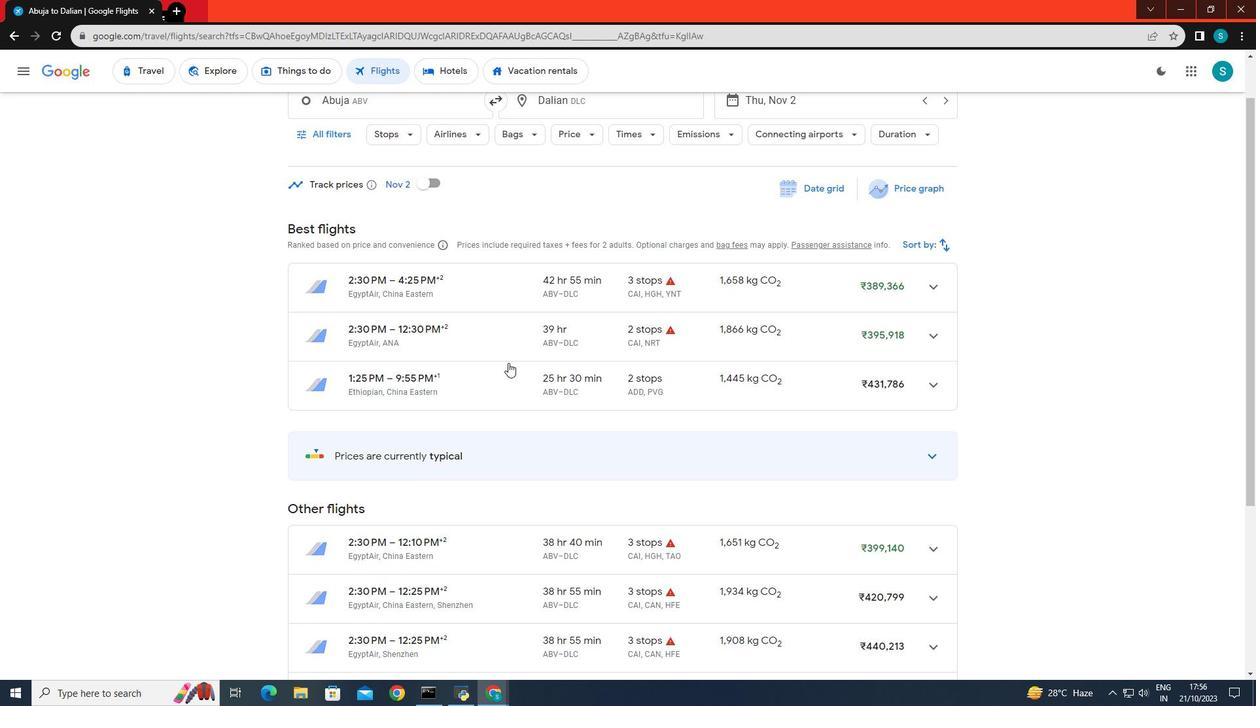 
Action: Mouse moved to (379, 193)
Screenshot: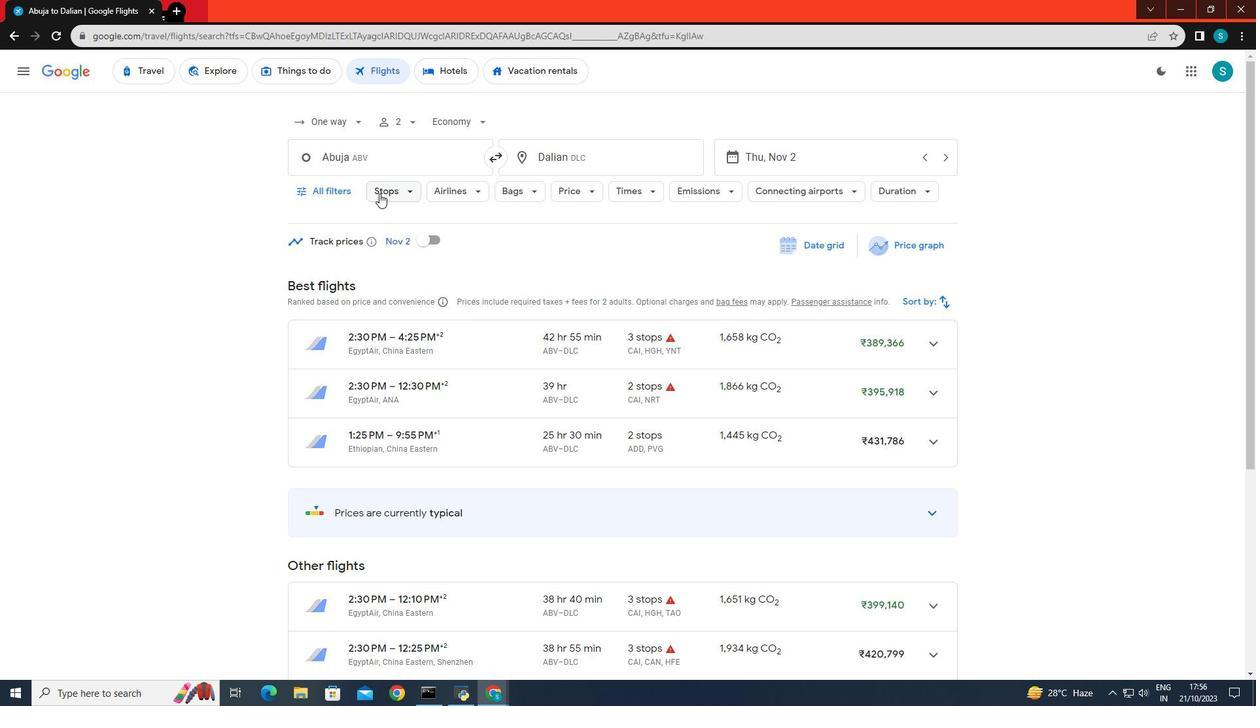 
Action: Mouse pressed left at (379, 193)
Screenshot: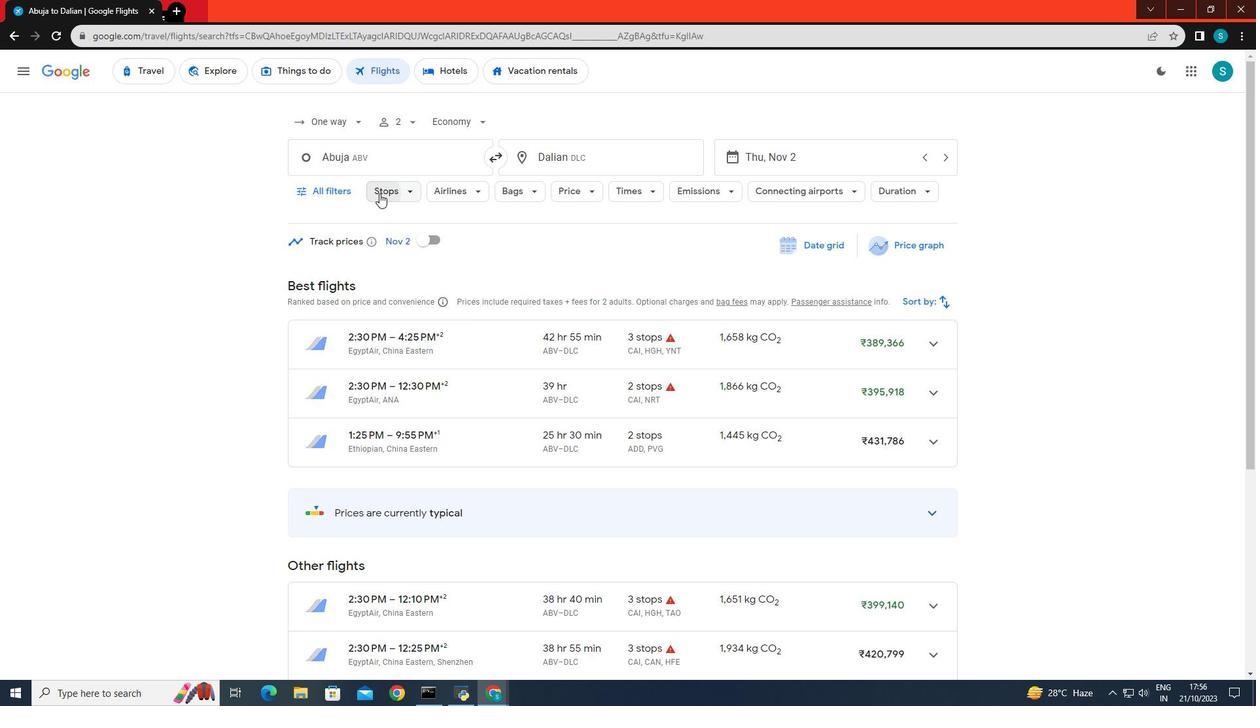 
Action: Mouse moved to (406, 353)
Screenshot: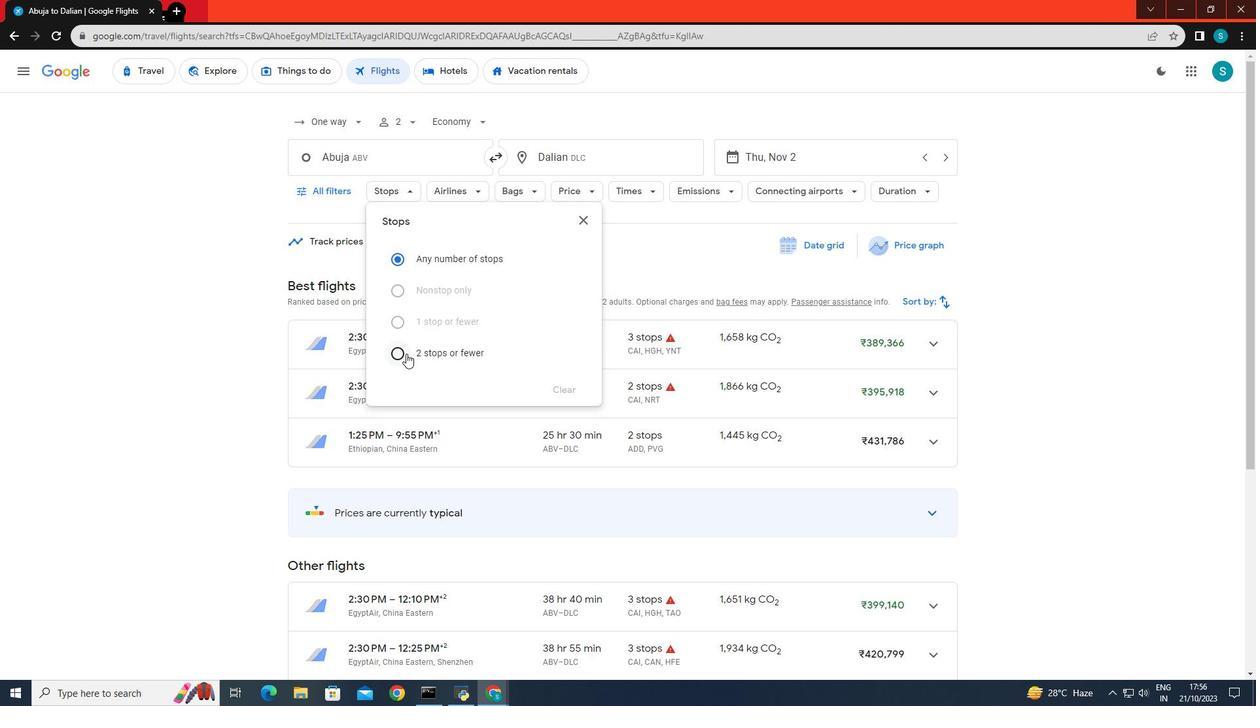 
Action: Mouse pressed left at (406, 353)
Screenshot: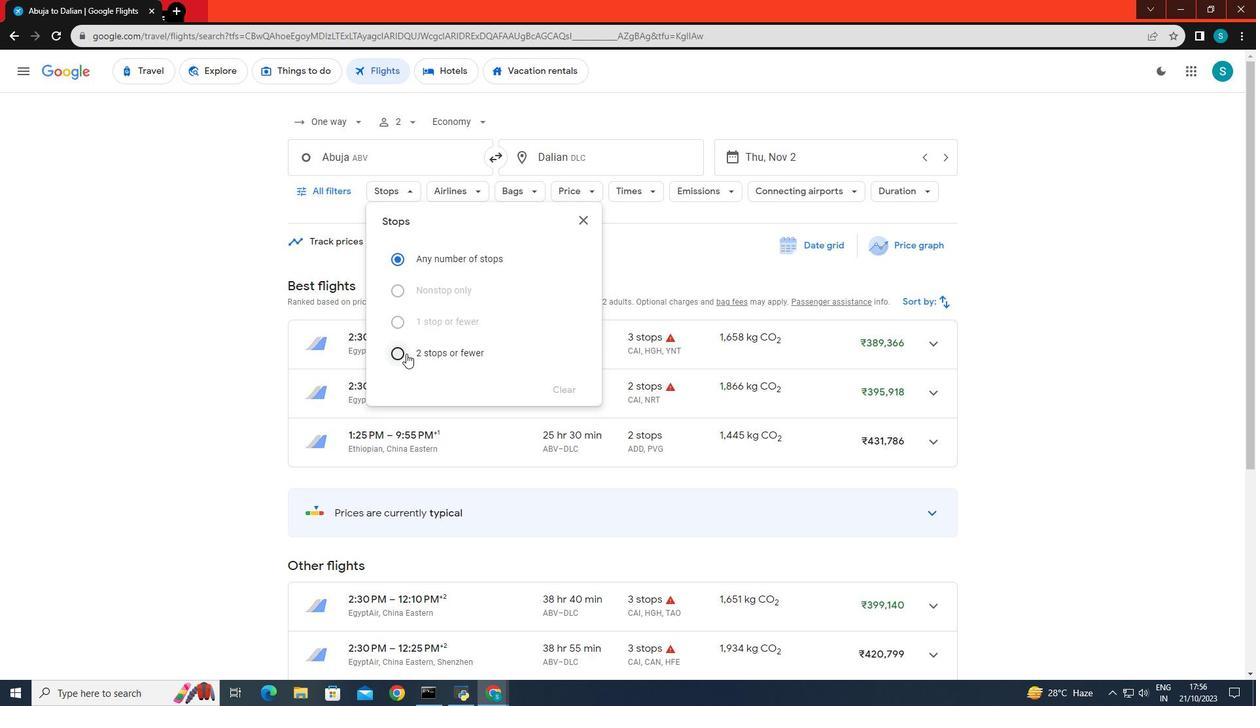 
Action: Mouse moved to (157, 404)
Screenshot: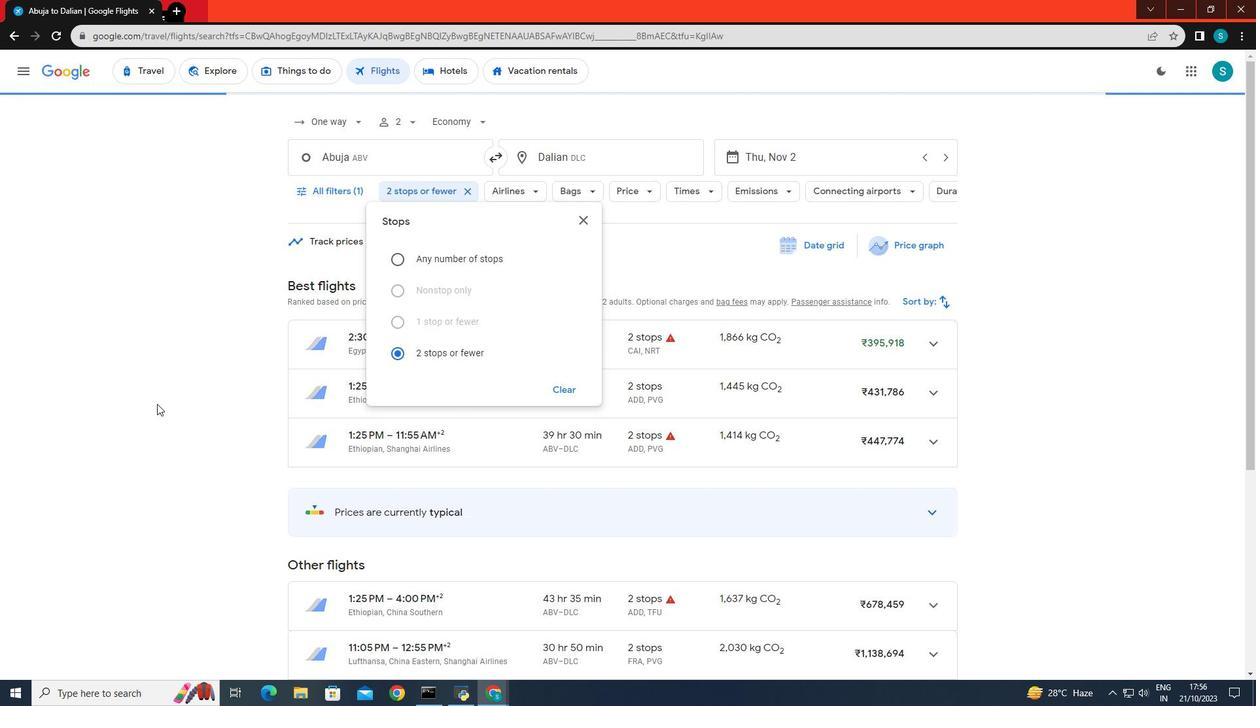 
Action: Mouse pressed left at (157, 404)
Screenshot: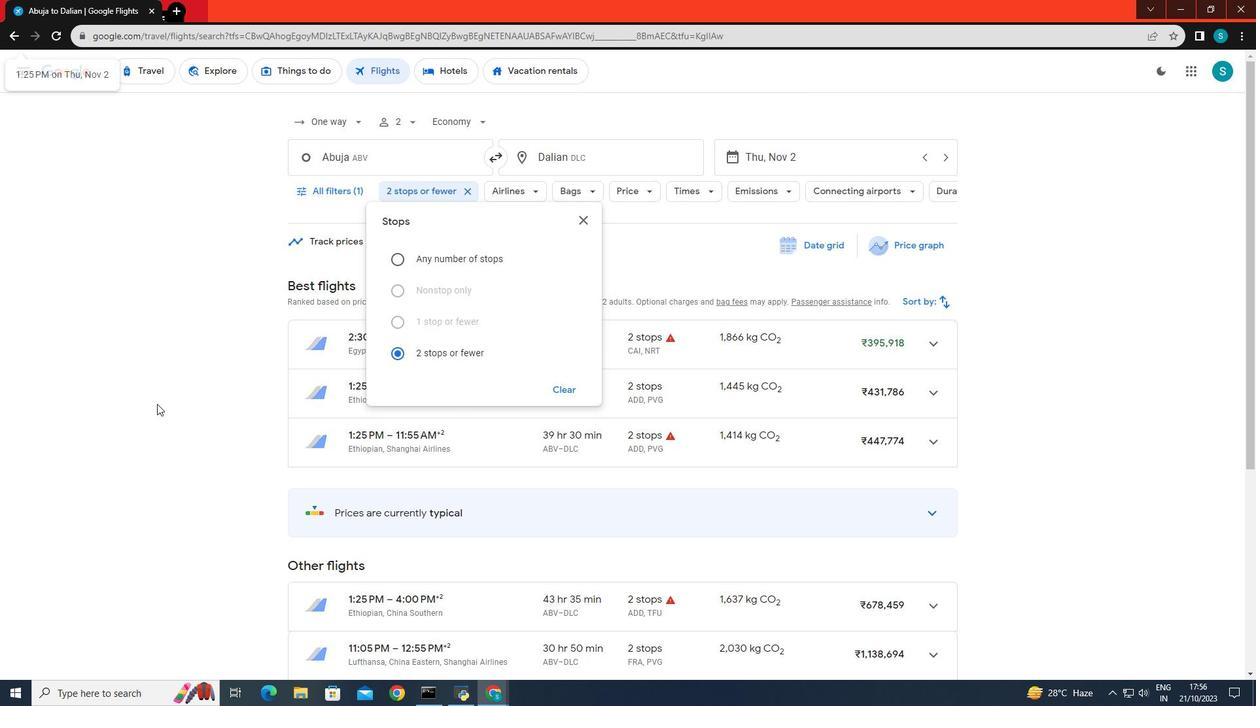
Action: Mouse moved to (509, 194)
Screenshot: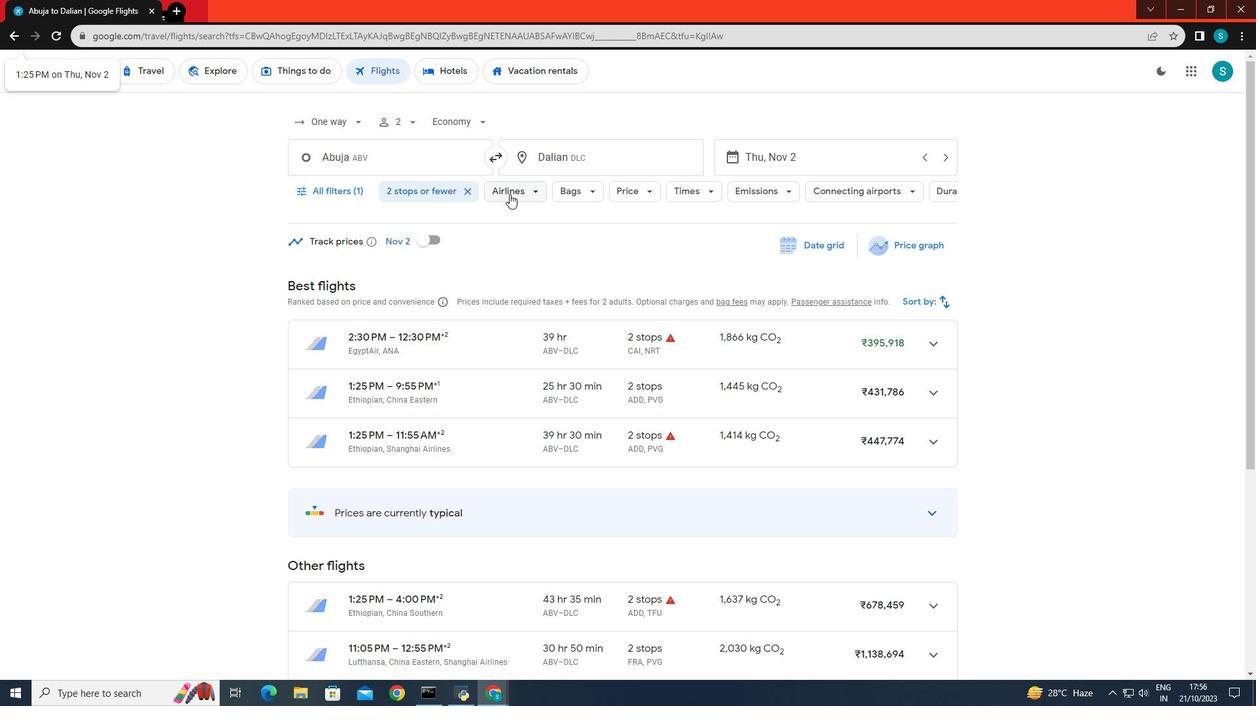 
Action: Mouse pressed left at (509, 194)
Screenshot: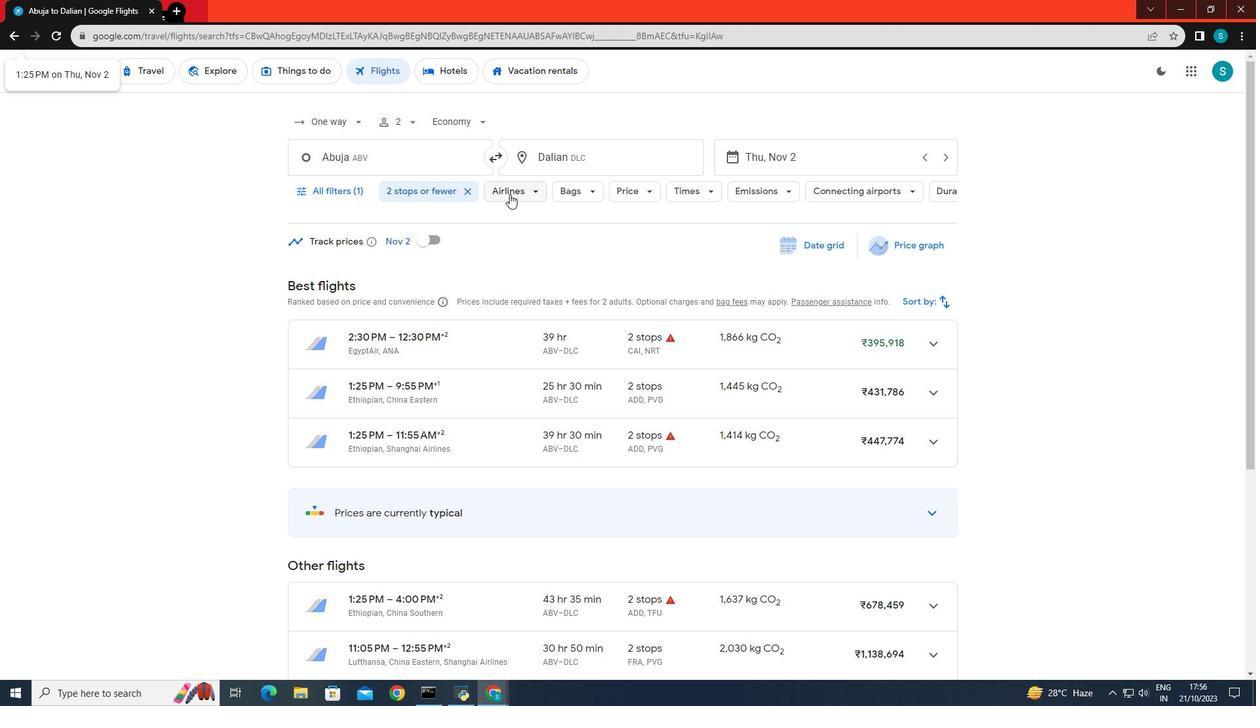 
Action: Mouse moved to (573, 392)
Screenshot: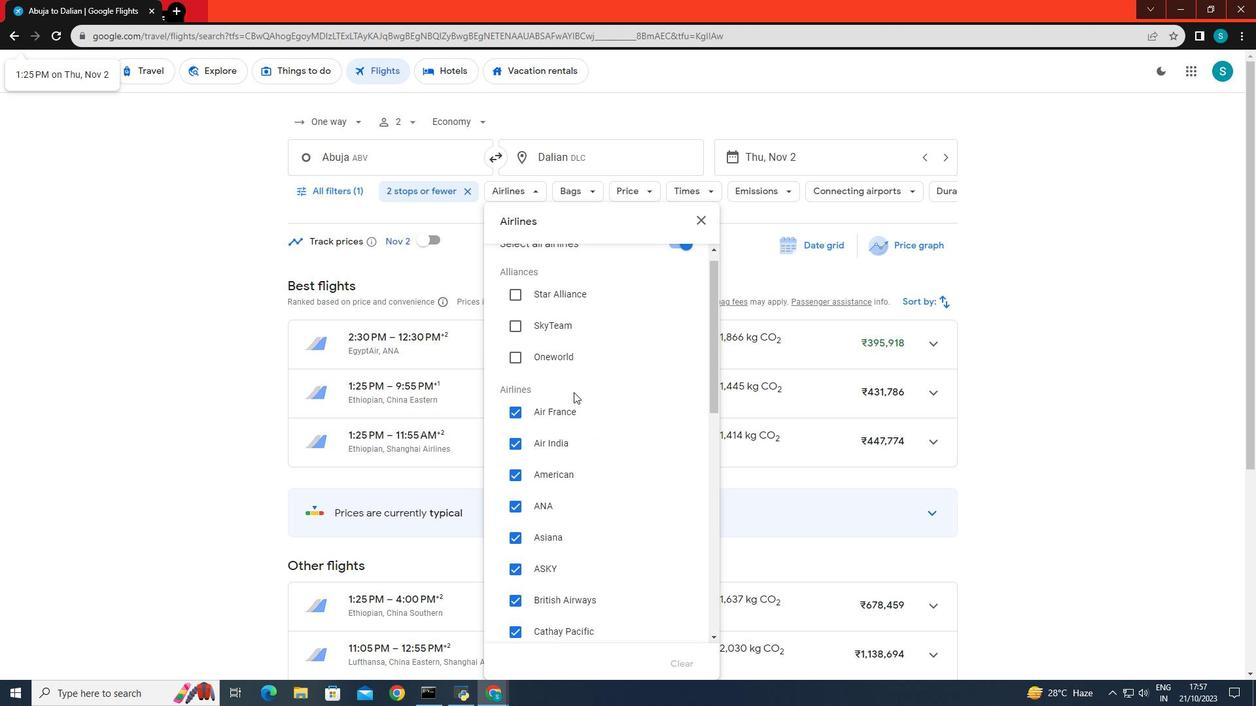 
Action: Mouse scrolled (573, 391) with delta (0, 0)
Screenshot: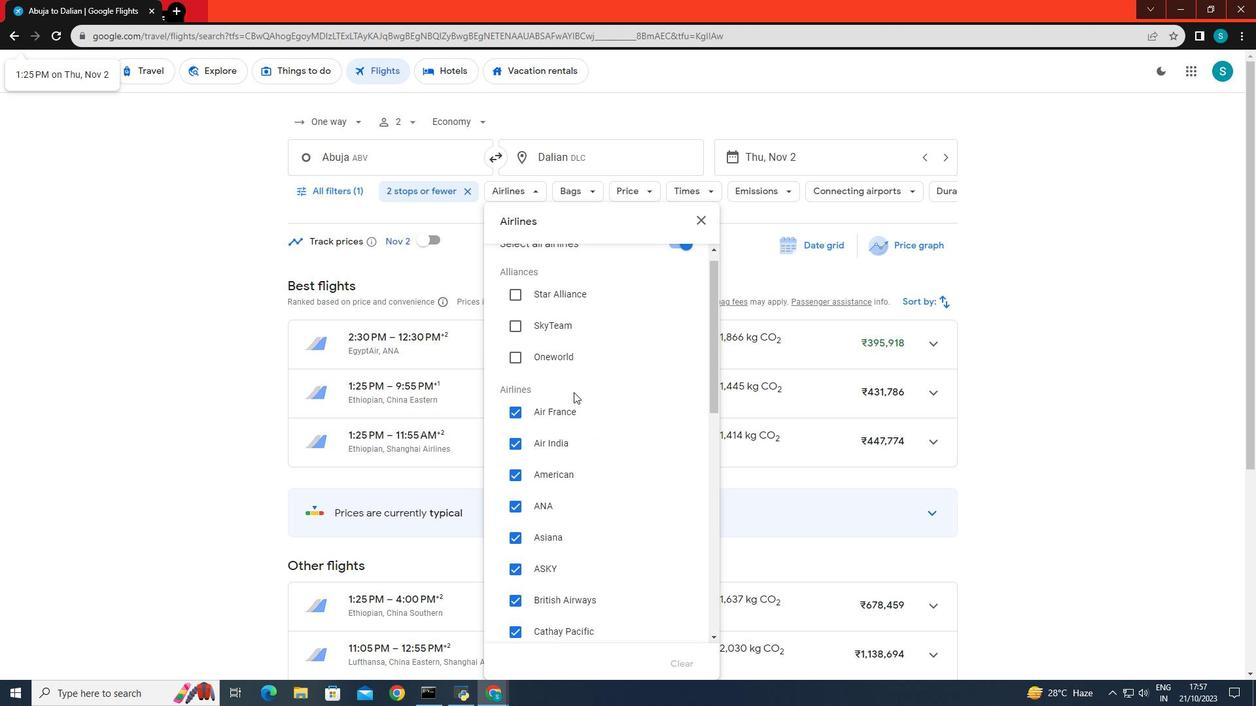 
Action: Mouse scrolled (573, 391) with delta (0, 0)
Screenshot: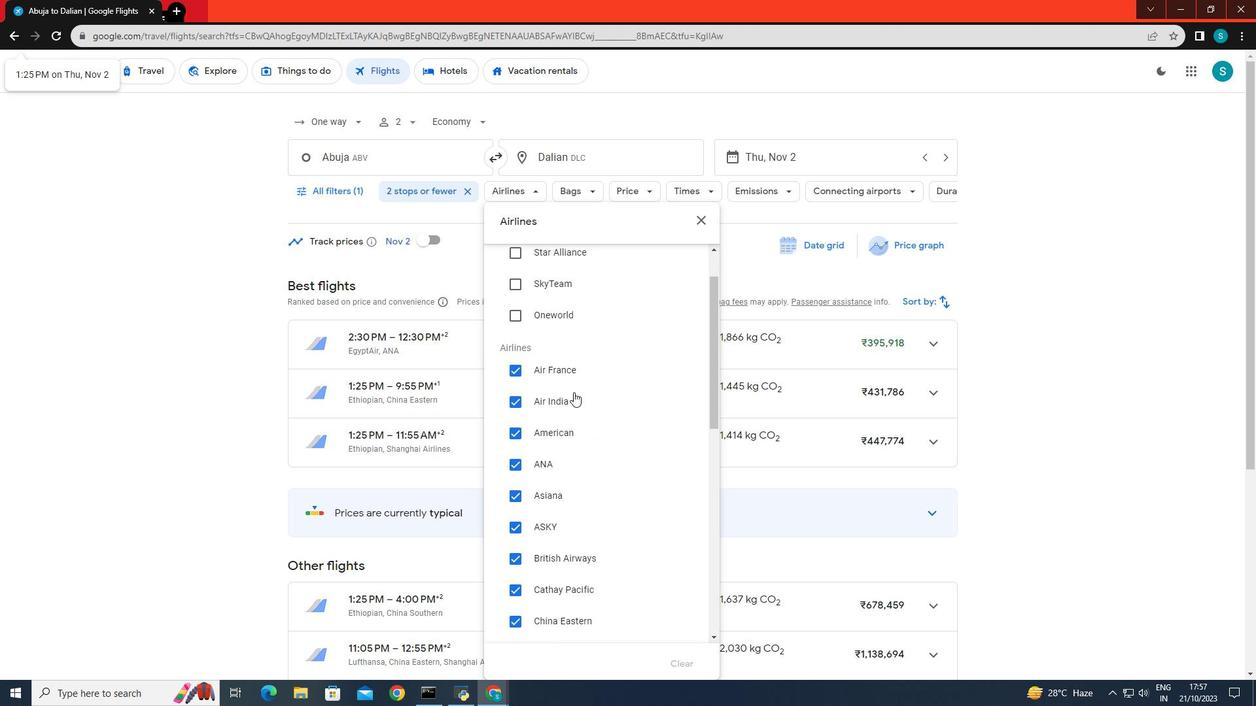 
Action: Mouse scrolled (573, 391) with delta (0, 0)
Screenshot: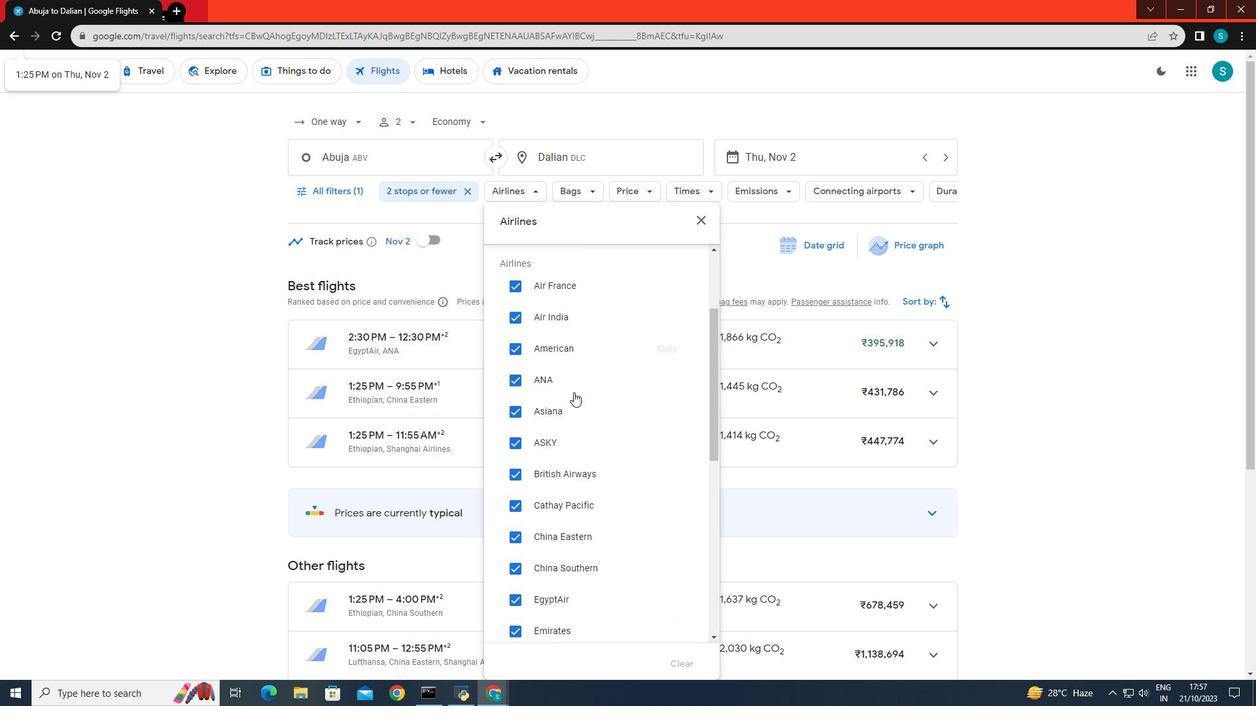 
Action: Mouse moved to (558, 535)
Screenshot: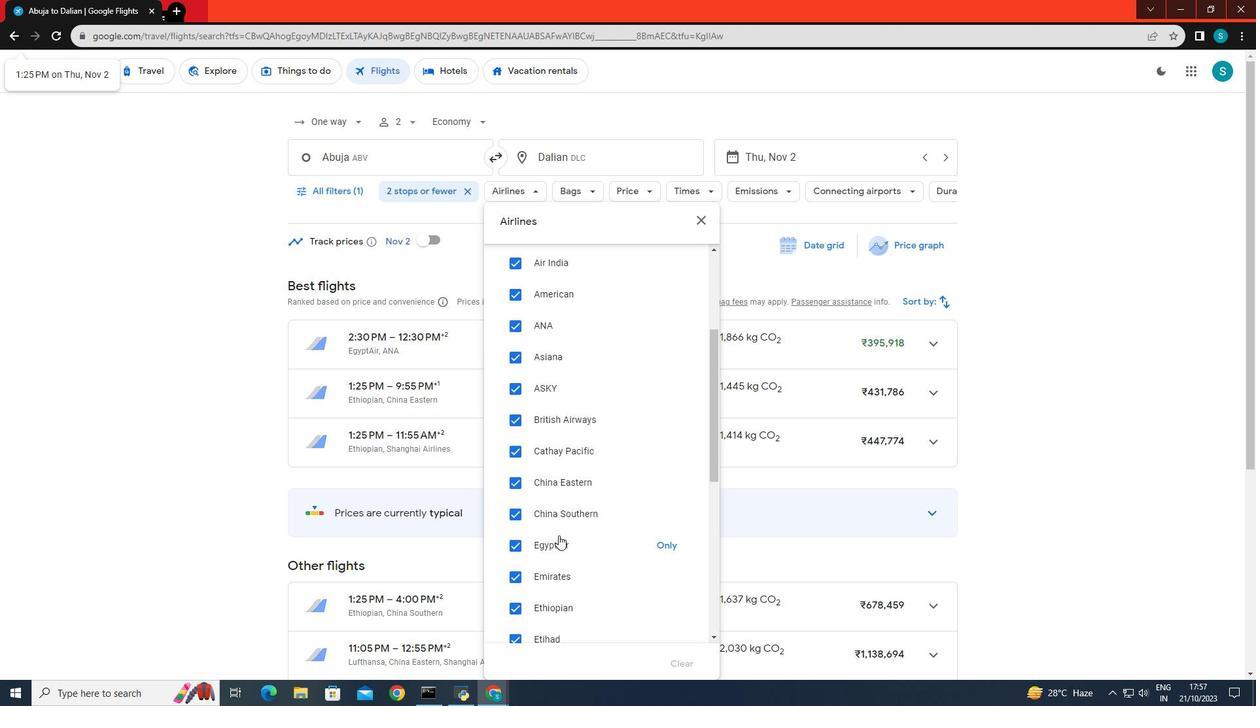 
Action: Mouse scrolled (558, 535) with delta (0, 0)
Screenshot: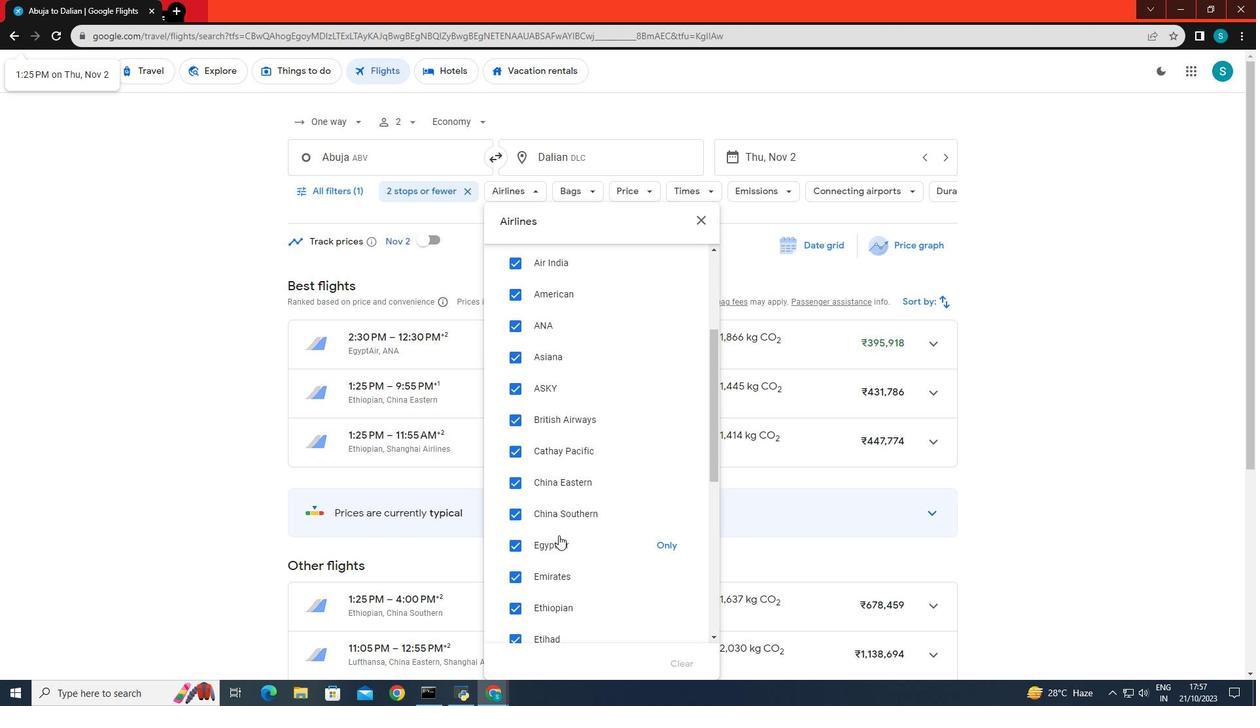 
Action: Mouse moved to (671, 512)
Screenshot: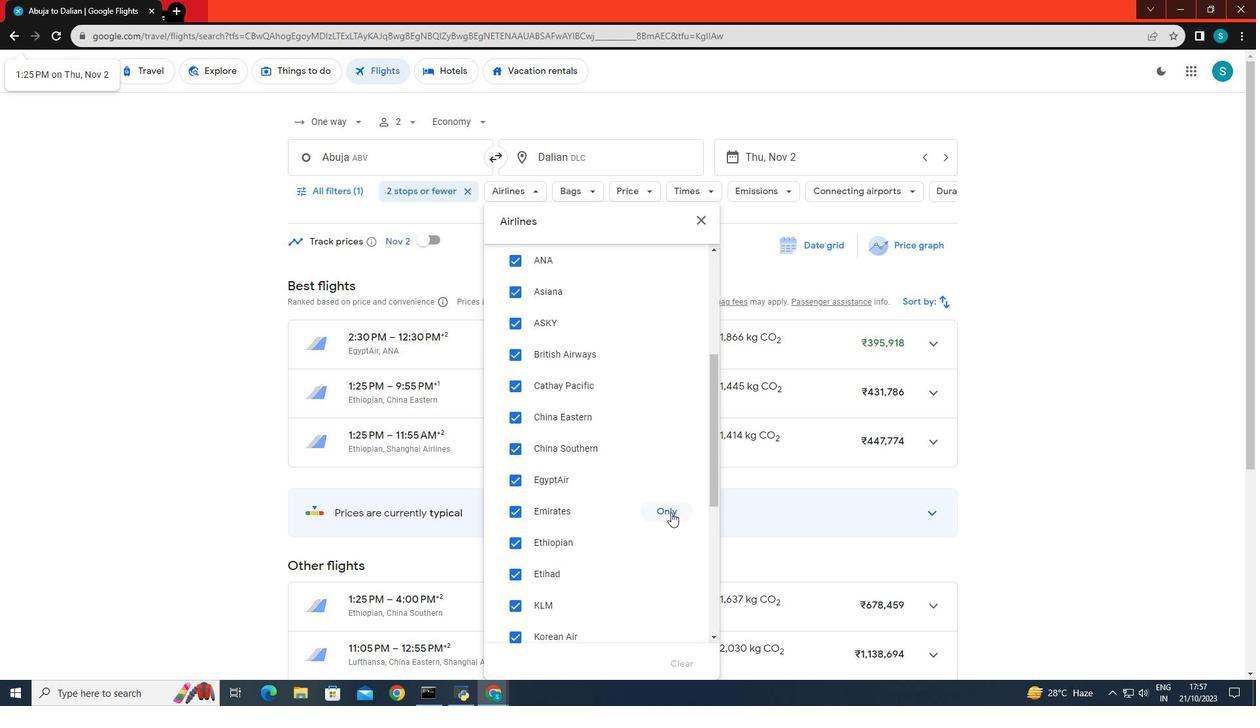 
Action: Mouse pressed left at (671, 512)
Screenshot: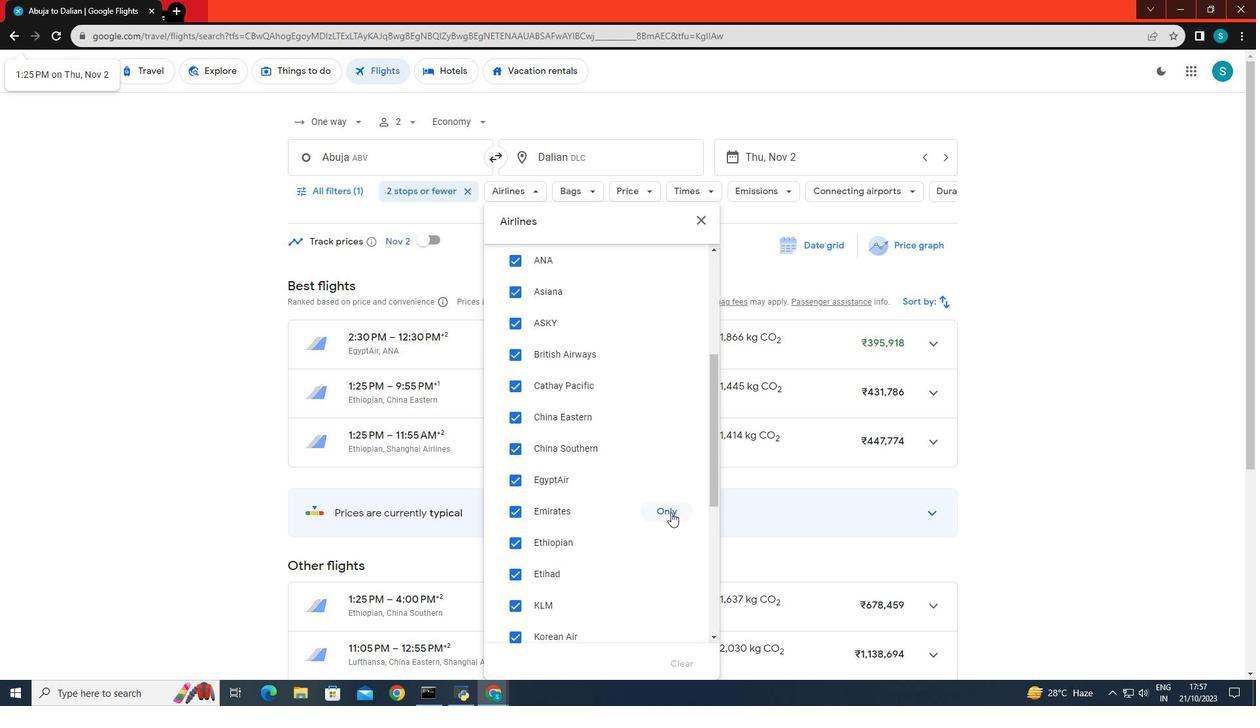 
Action: Mouse moved to (149, 418)
Screenshot: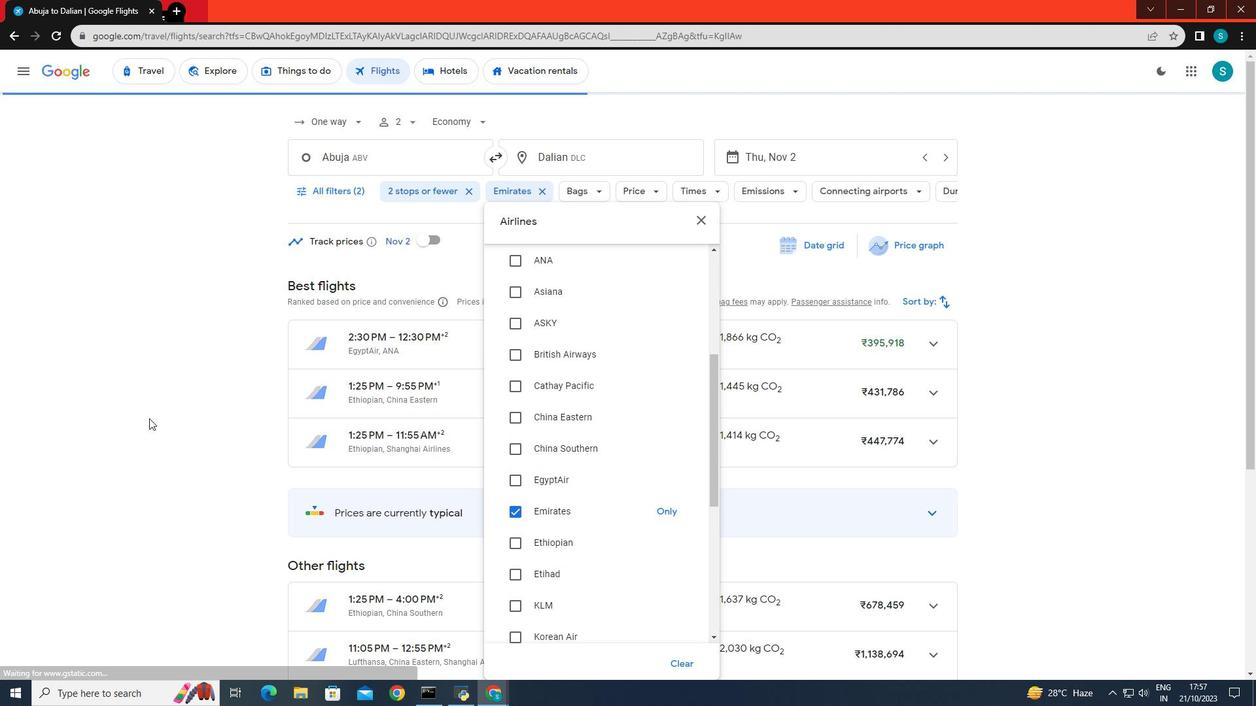 
Action: Mouse pressed left at (149, 418)
Screenshot: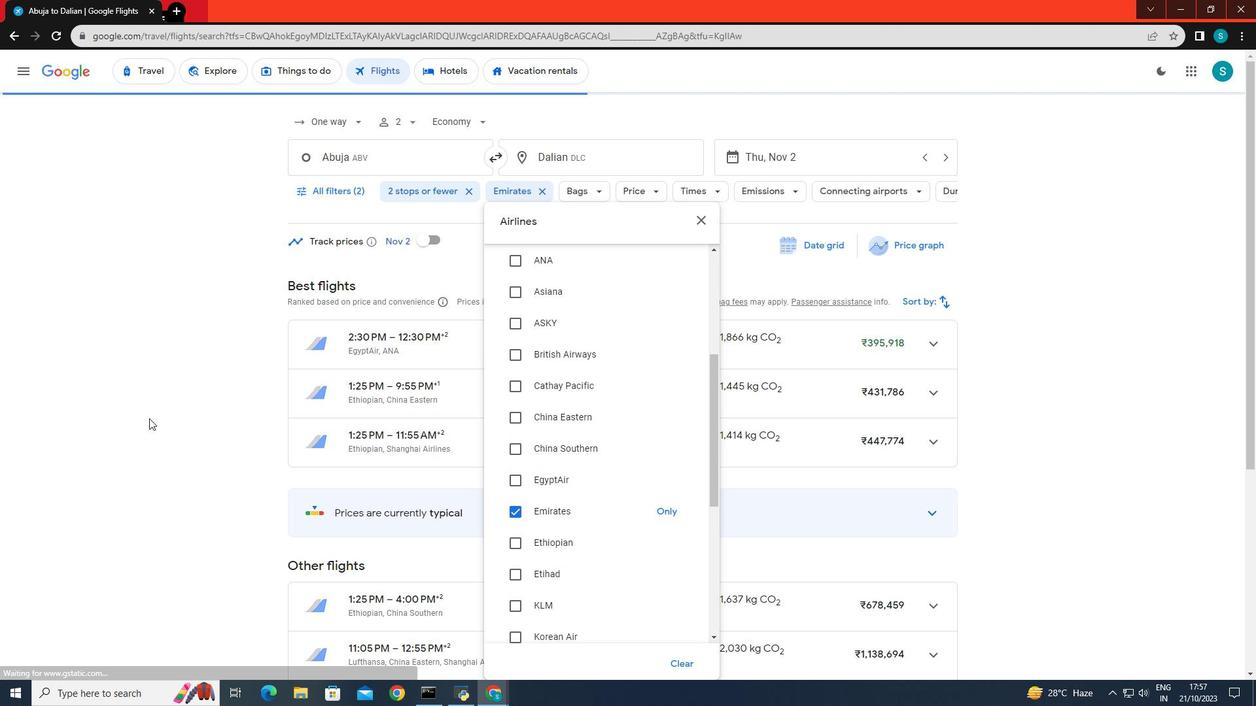 
Action: Mouse moved to (683, 191)
Screenshot: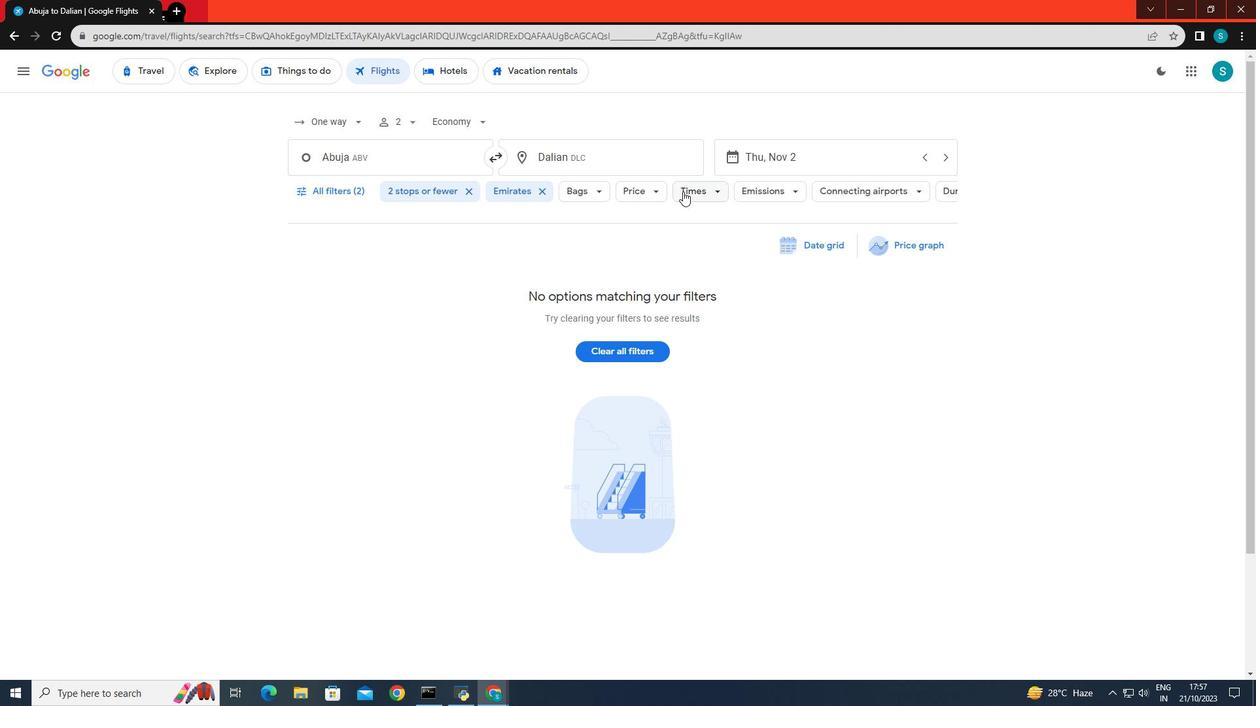 
Action: Mouse pressed left at (683, 191)
Screenshot: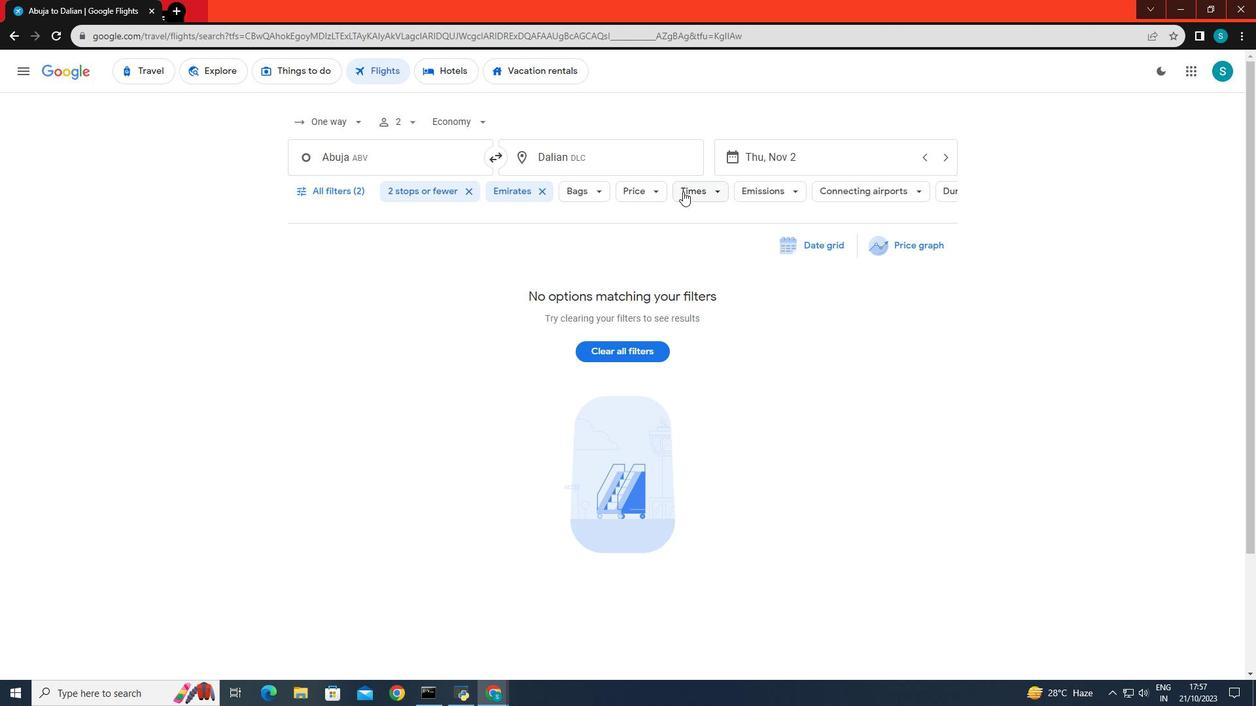 
Action: Mouse moved to (692, 317)
Screenshot: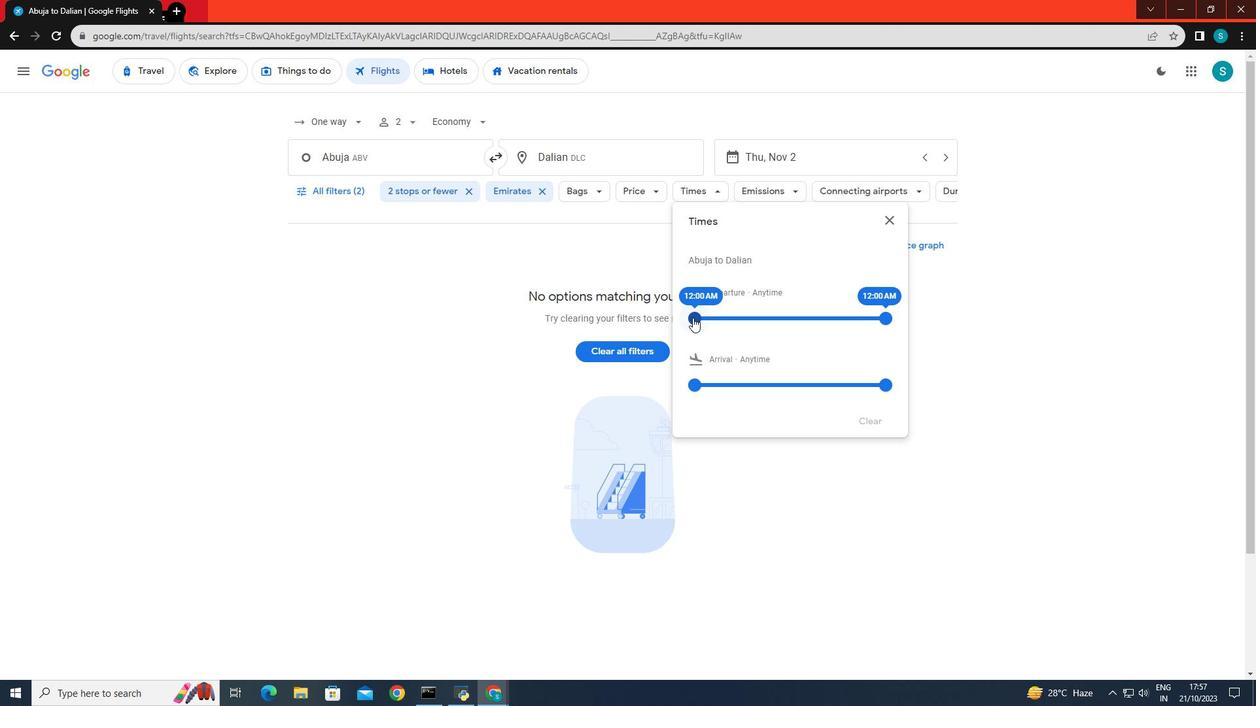
Action: Mouse pressed left at (692, 317)
Screenshot: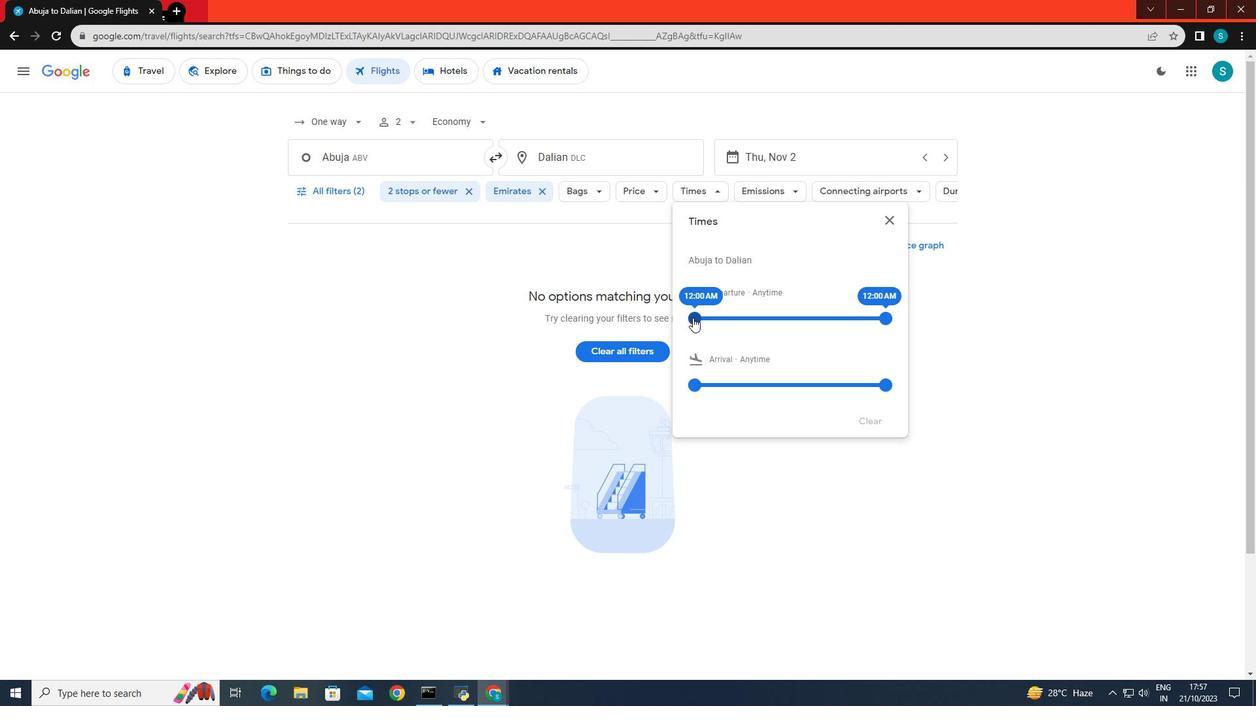 
Action: Mouse moved to (889, 315)
Screenshot: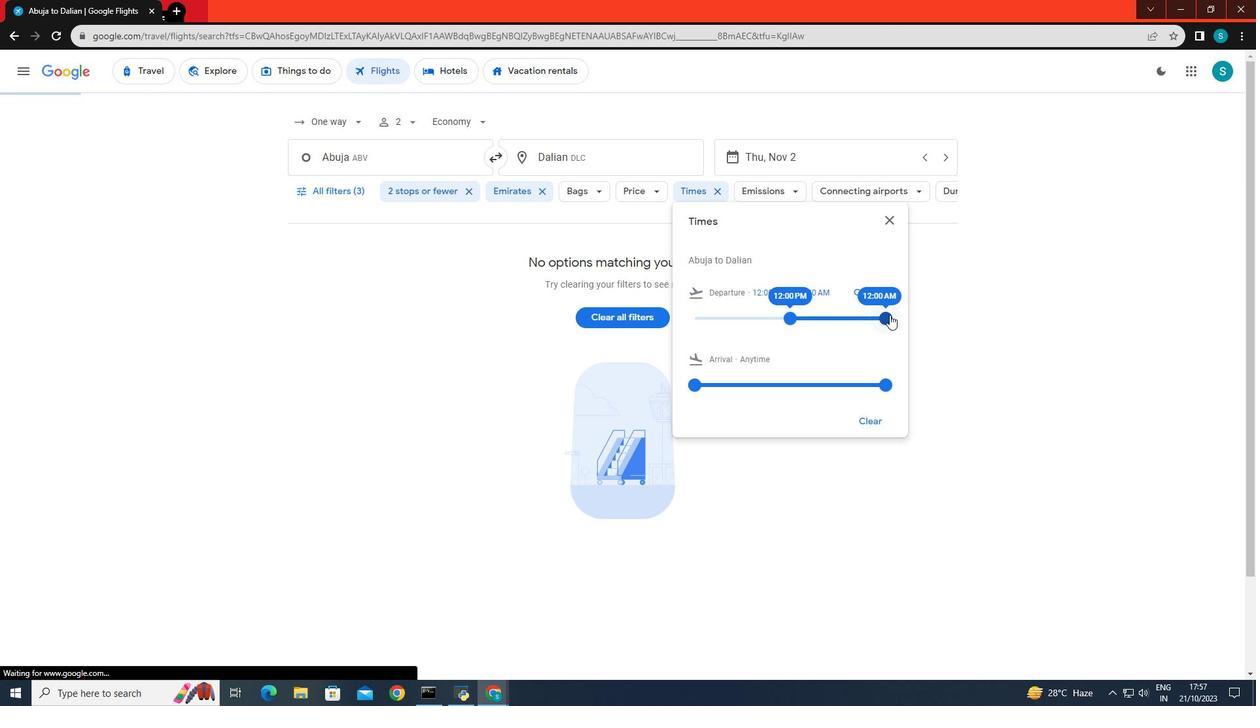 
Action: Mouse pressed left at (889, 315)
Screenshot: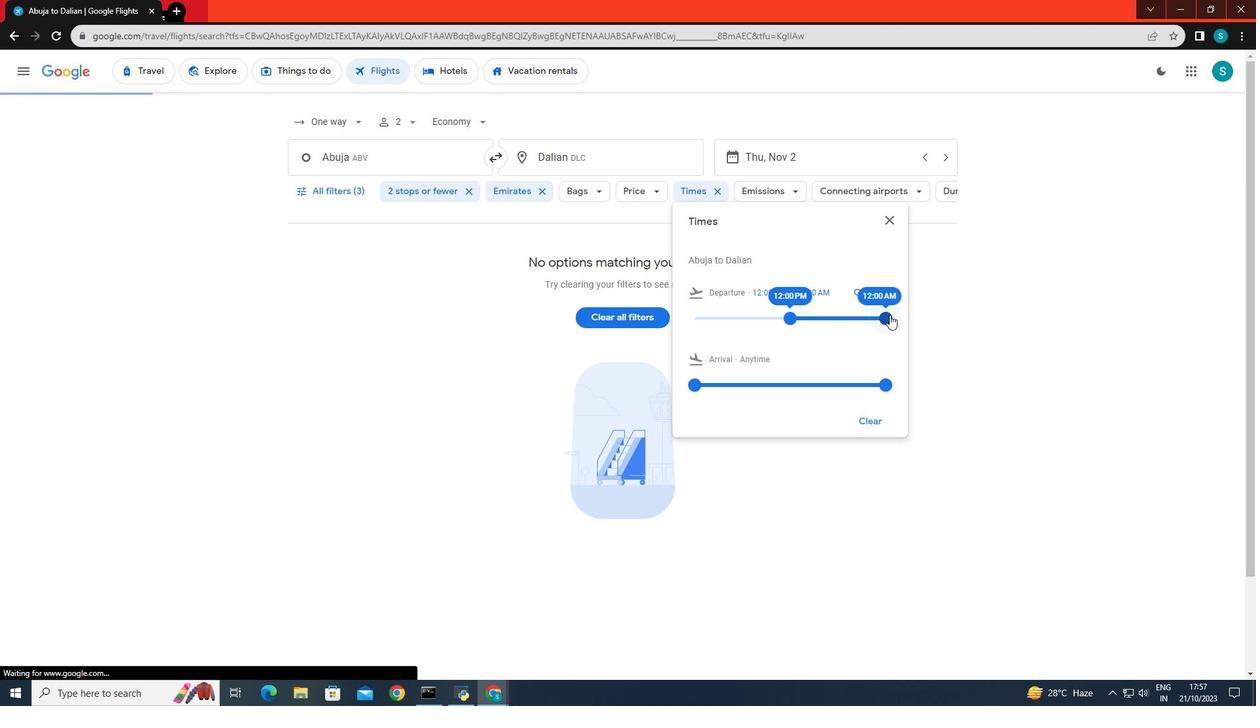 
Action: Mouse moved to (503, 346)
Screenshot: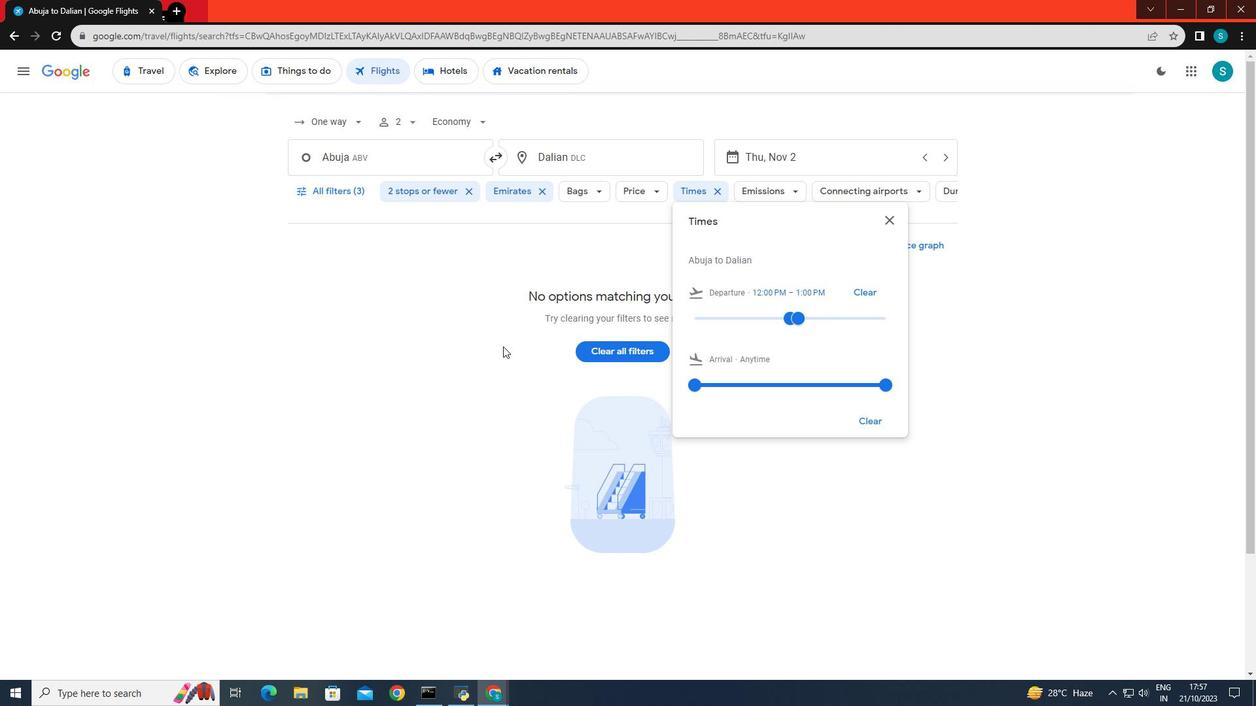 
Action: Mouse pressed left at (503, 346)
Screenshot: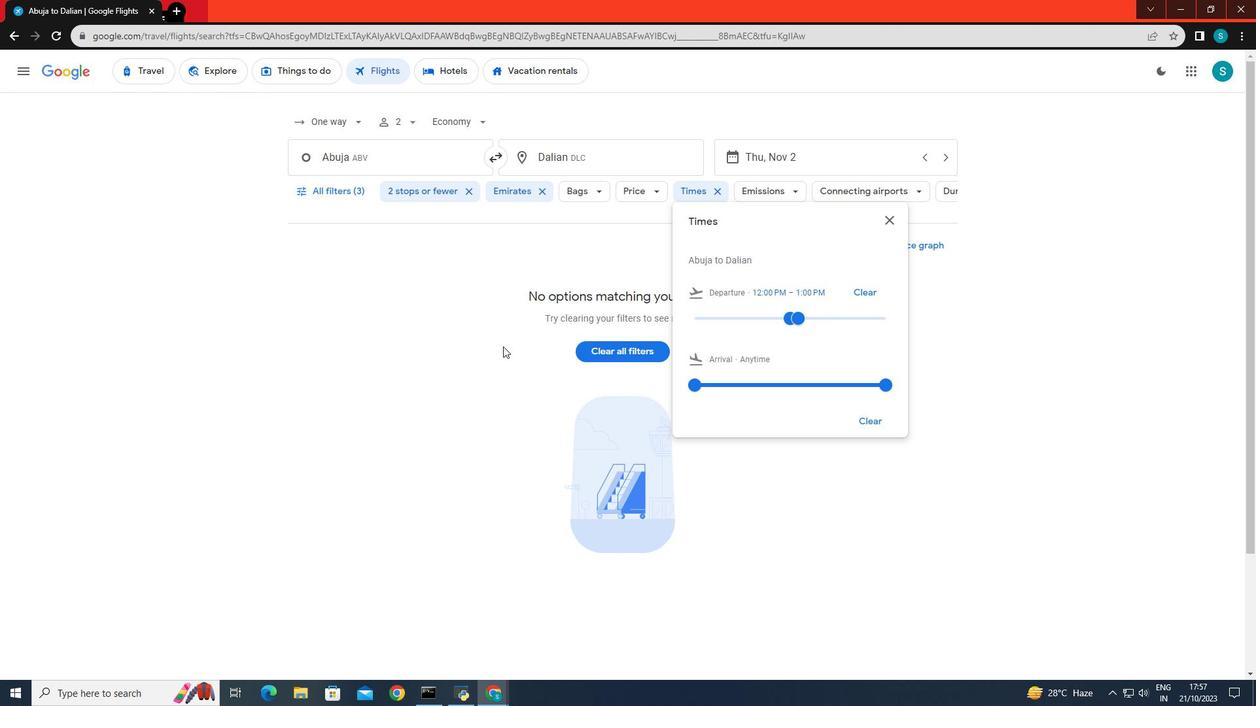 
Action: Mouse moved to (845, 193)
Screenshot: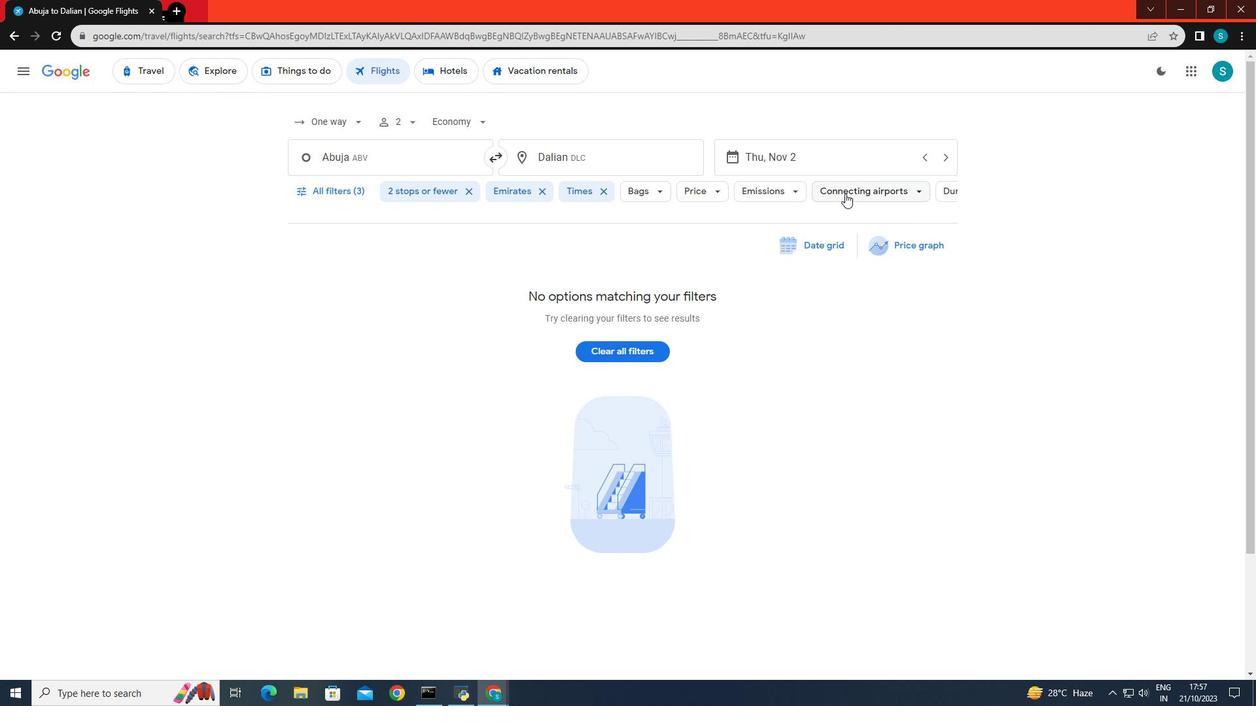
Action: Mouse pressed left at (845, 193)
Screenshot: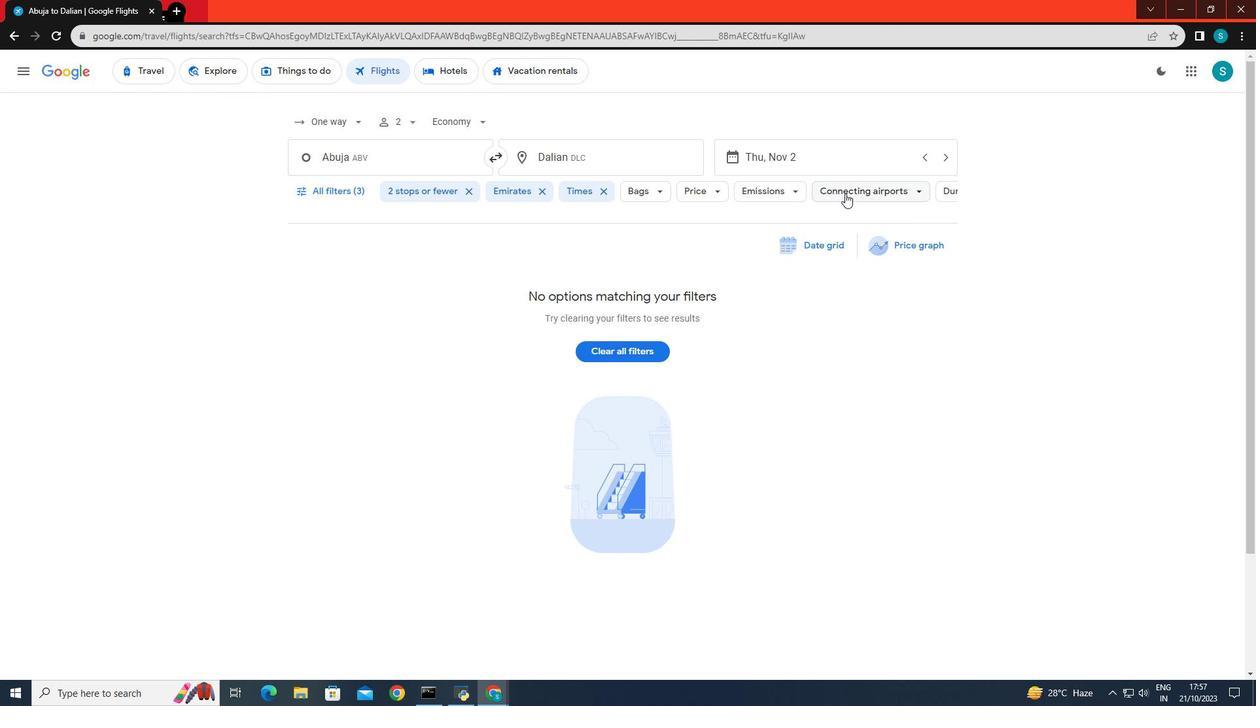 
Action: Mouse moved to (885, 512)
Screenshot: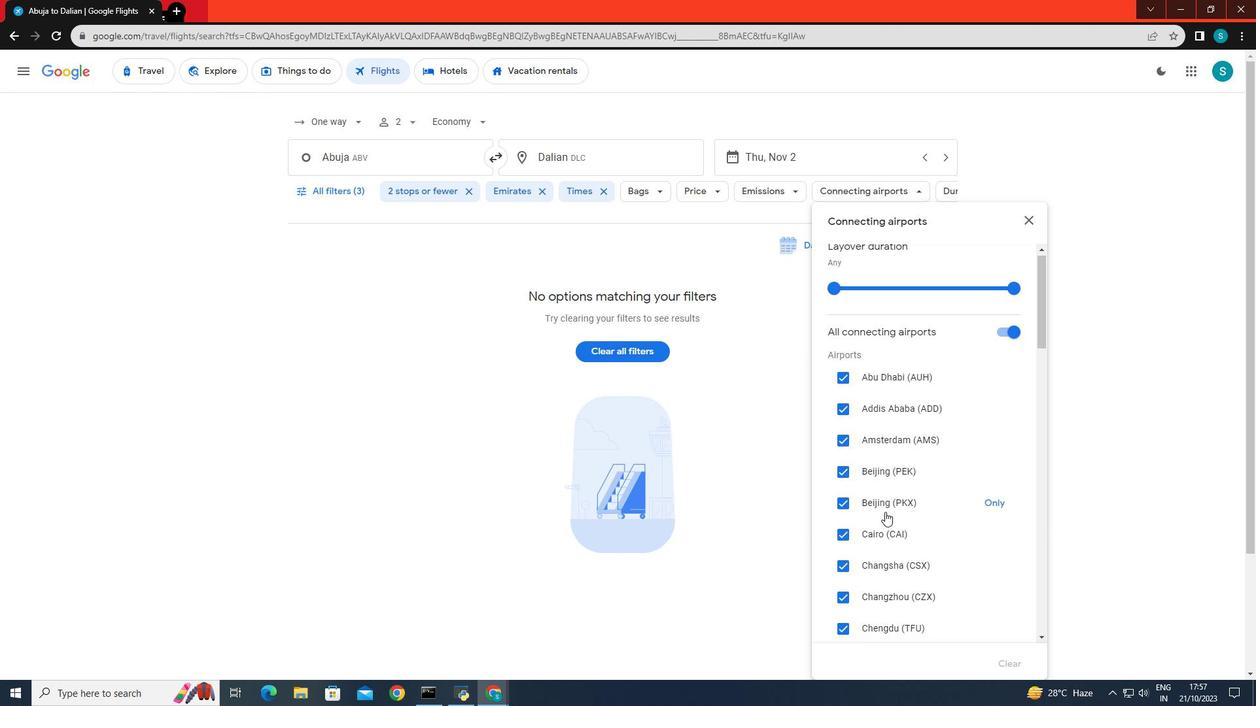 
Action: Mouse scrolled (885, 511) with delta (0, 0)
Screenshot: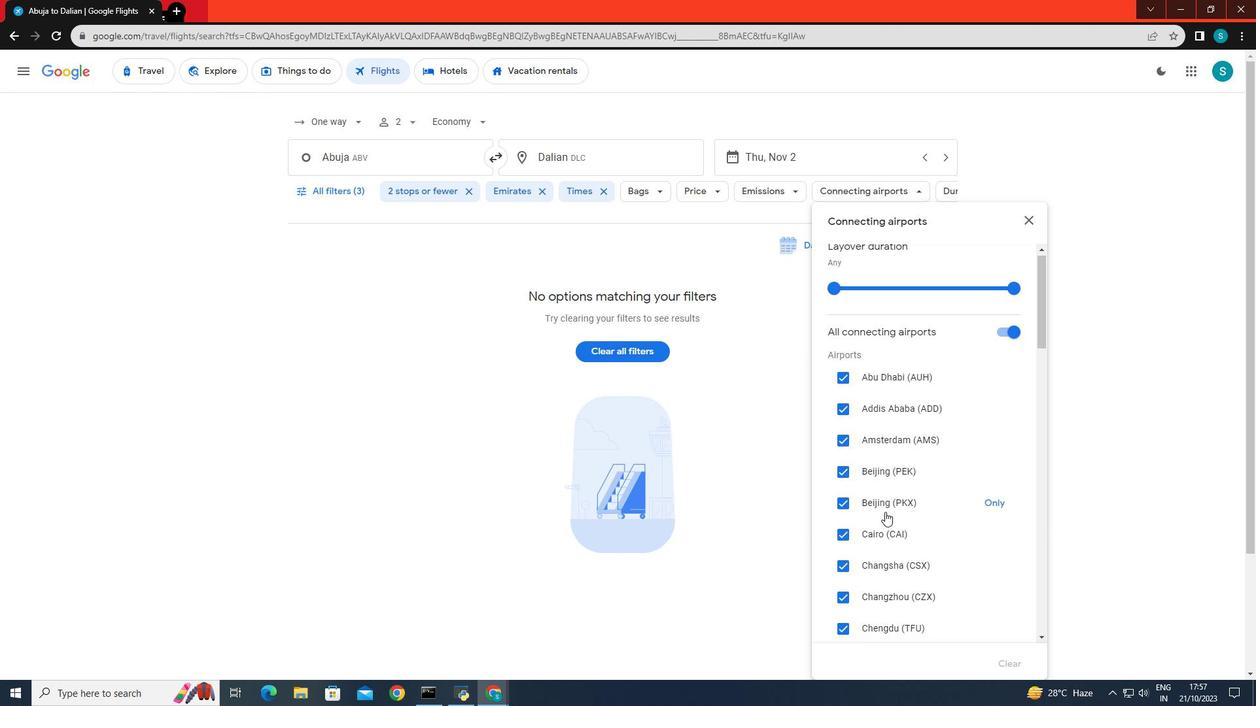
Action: Mouse scrolled (885, 511) with delta (0, 0)
Screenshot: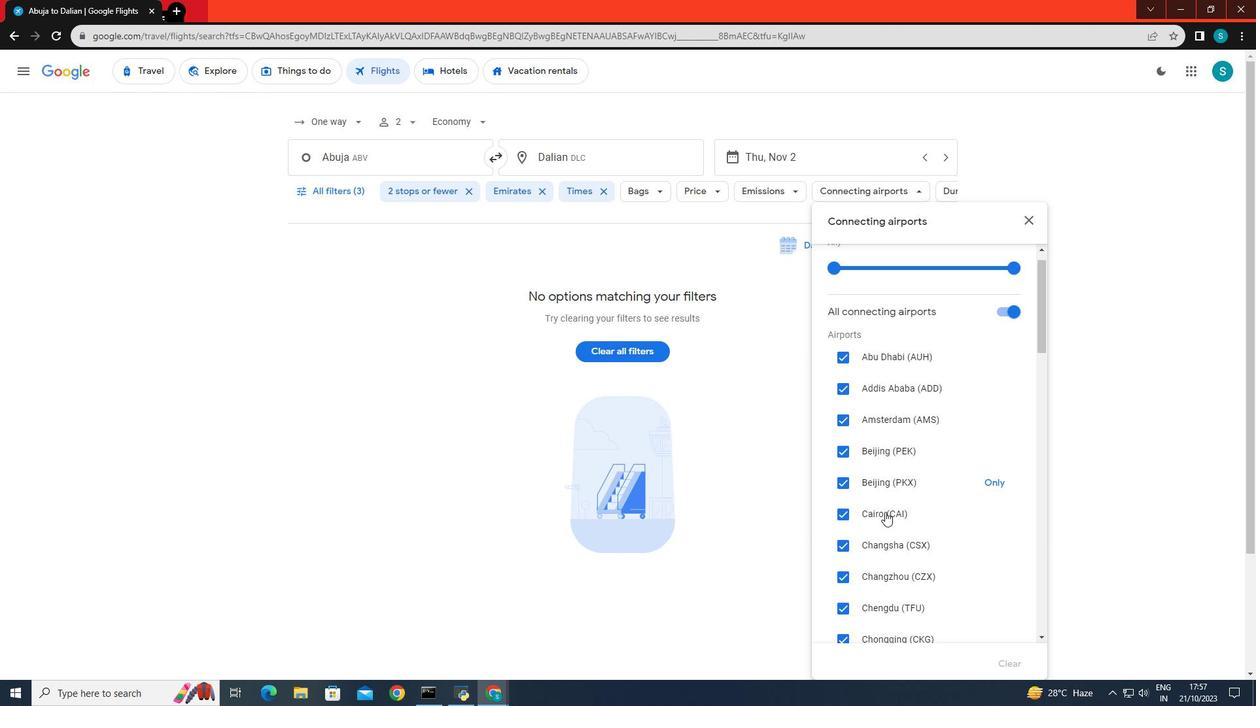 
Action: Mouse moved to (865, 544)
Screenshot: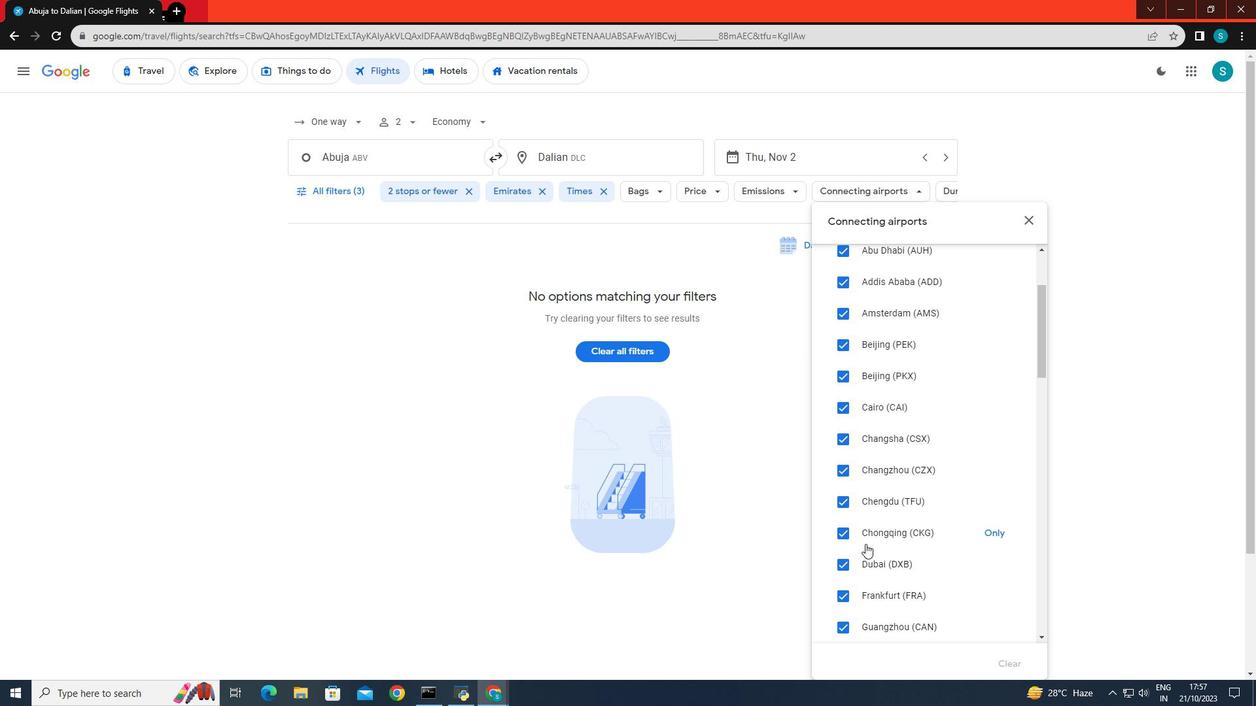 
Action: Mouse scrolled (865, 543) with delta (0, 0)
Screenshot: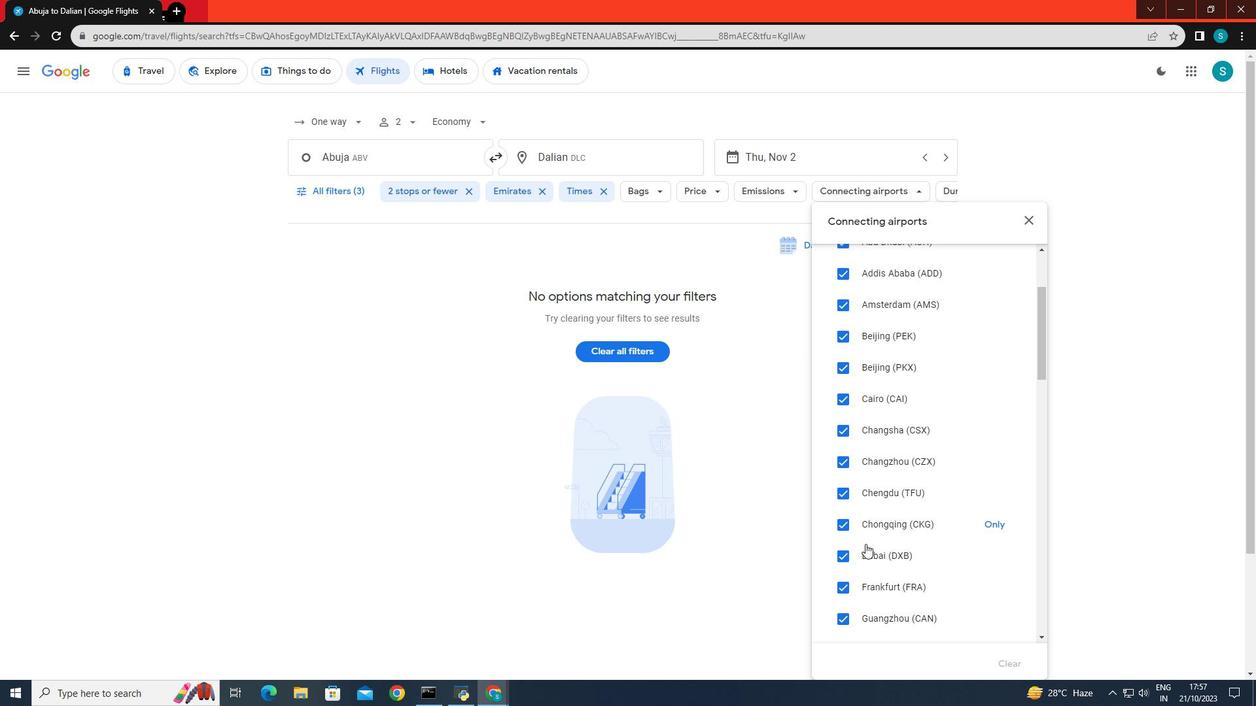 
Action: Mouse moved to (996, 502)
Screenshot: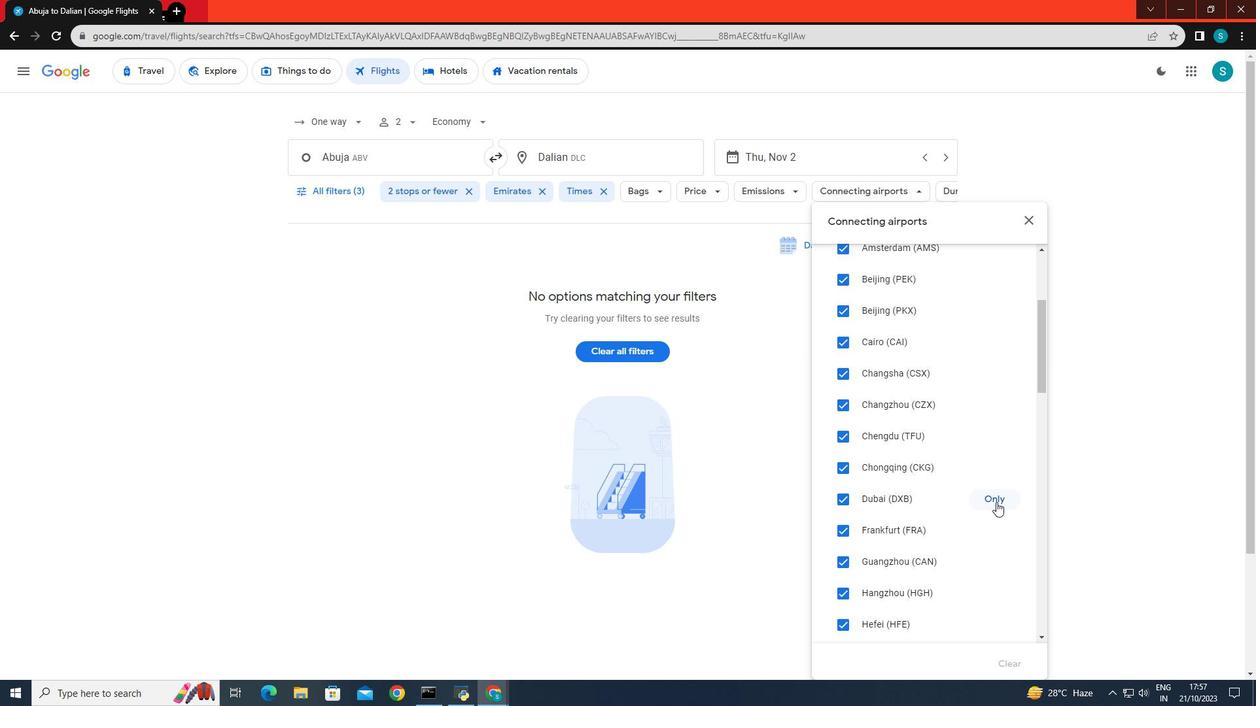 
Action: Mouse pressed left at (996, 502)
Screenshot: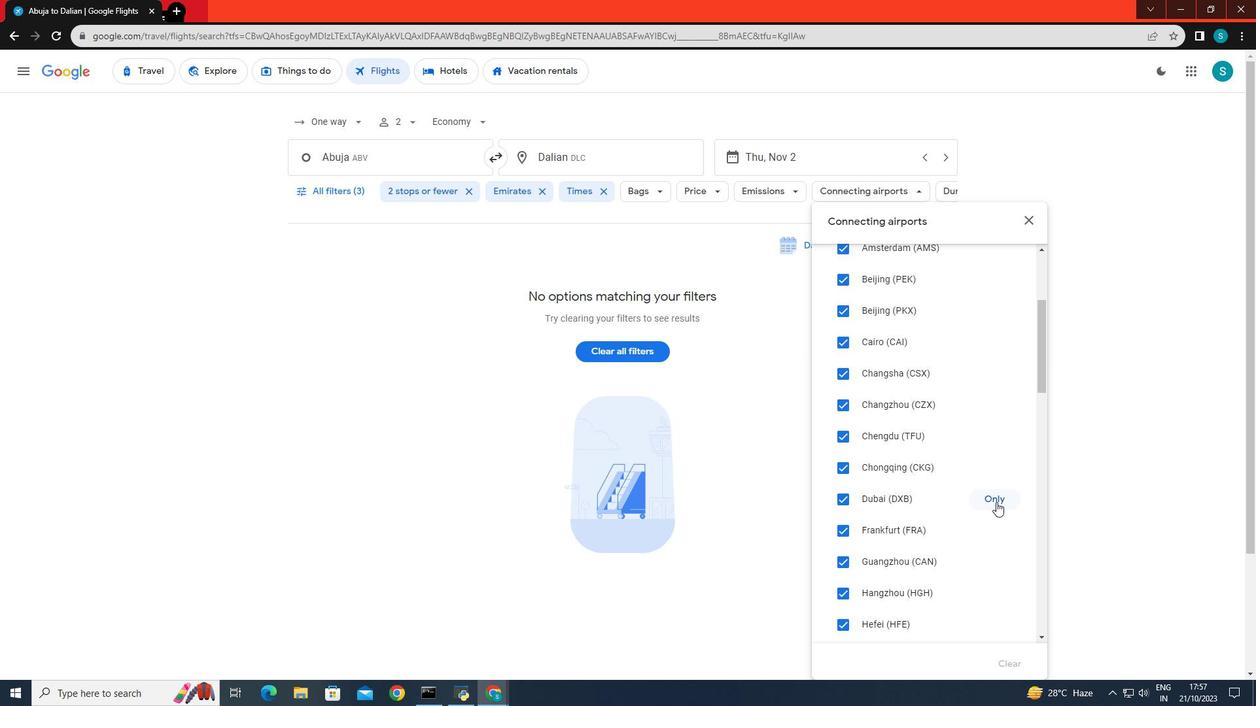 
Action: Mouse moved to (769, 502)
Screenshot: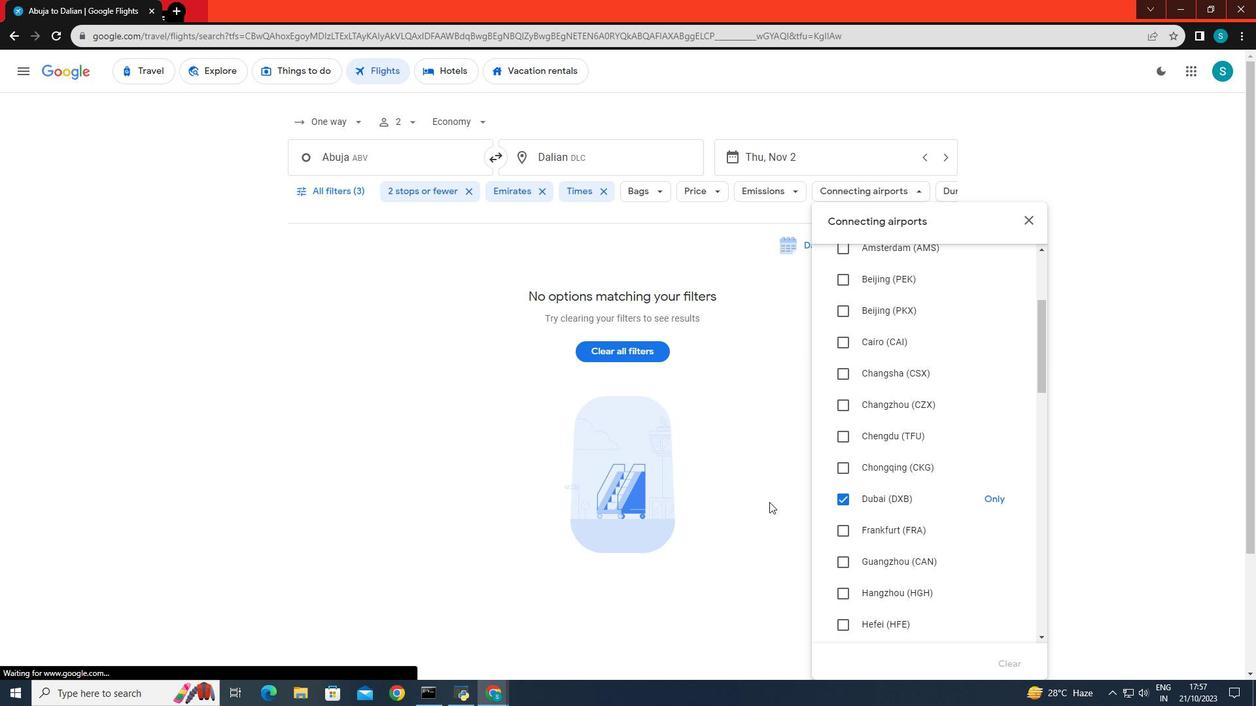 
Action: Mouse pressed left at (769, 502)
Screenshot: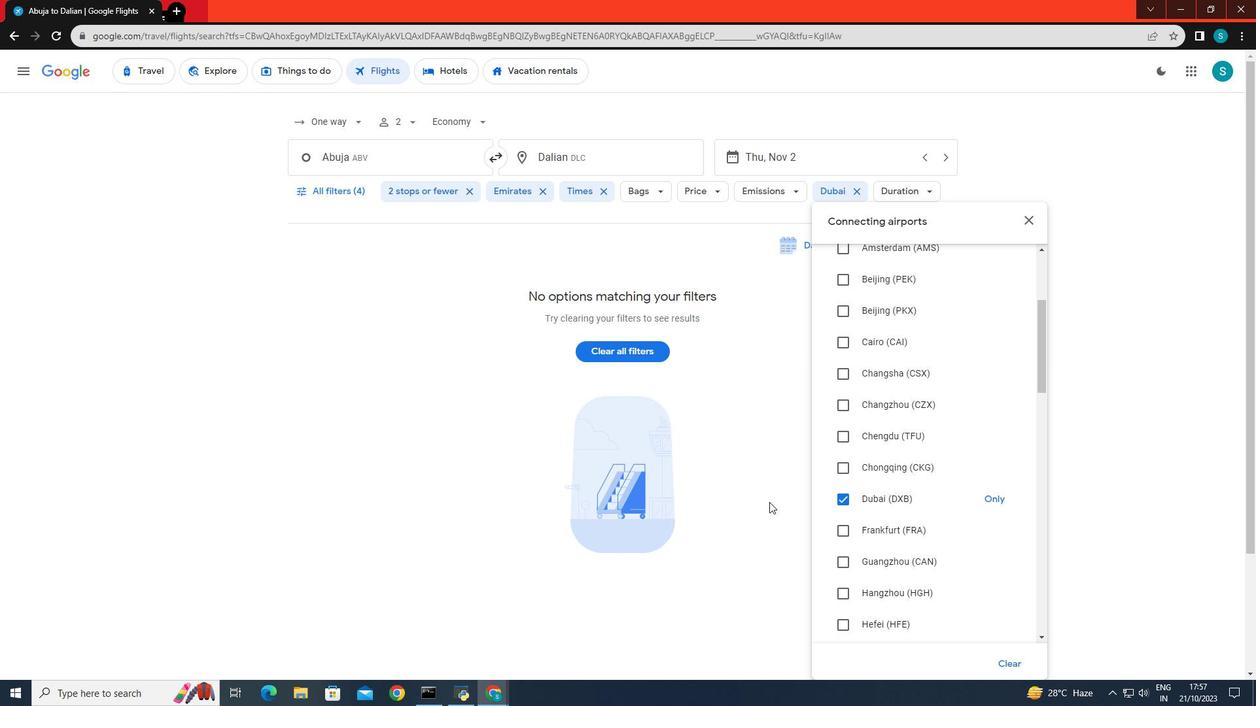 
